 Task: Create a due date automation trigger when advanced on, on the monday of the week a card is due add fields with custom field "Resume" set to a date less than 1 working days from now at 11:00 AM.
Action: Mouse moved to (1224, 84)
Screenshot: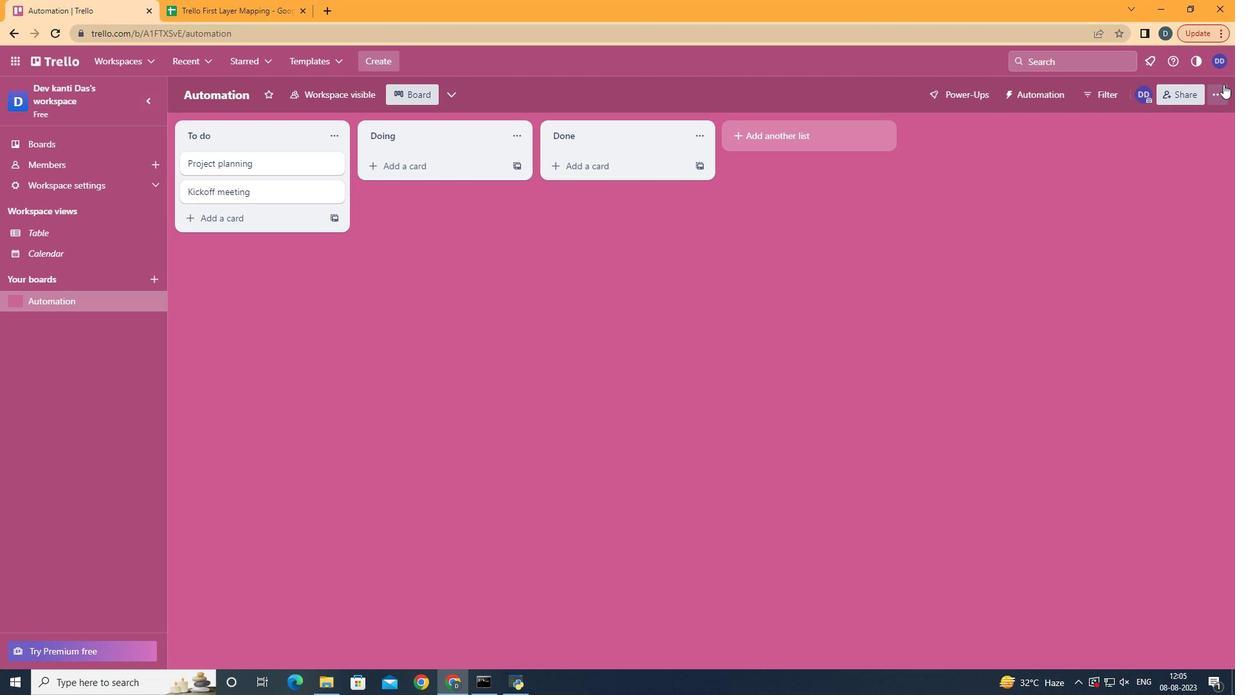 
Action: Mouse pressed left at (1224, 84)
Screenshot: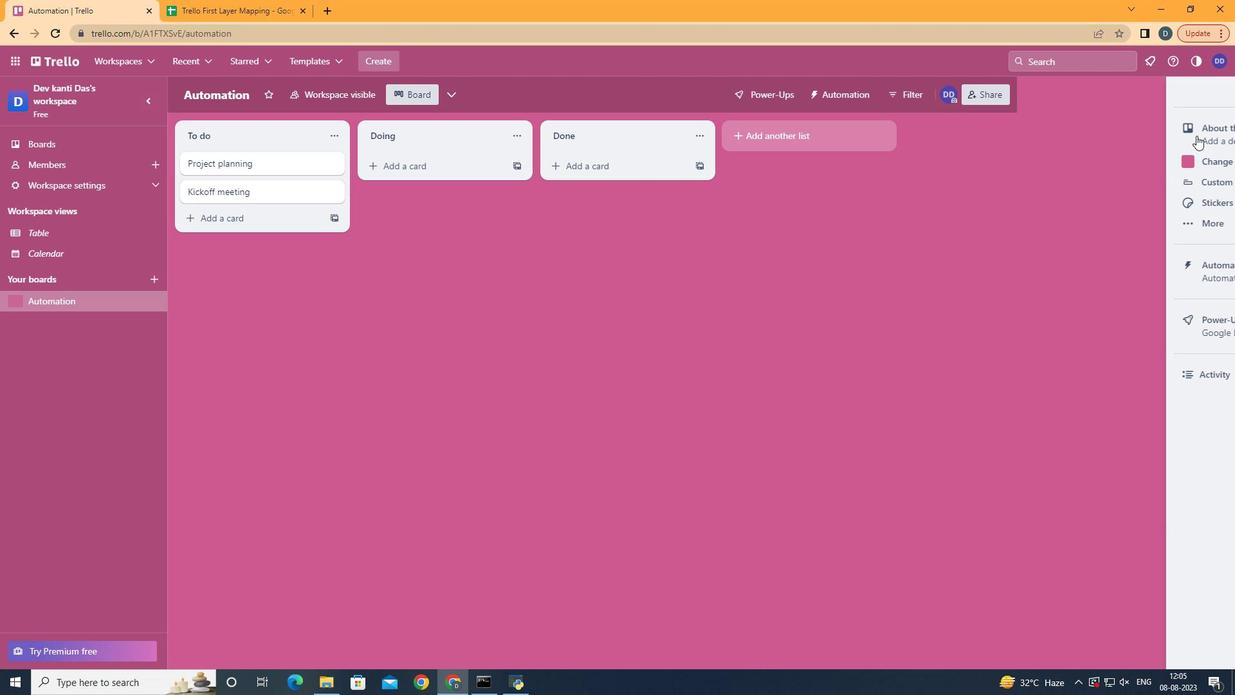
Action: Mouse moved to (1109, 270)
Screenshot: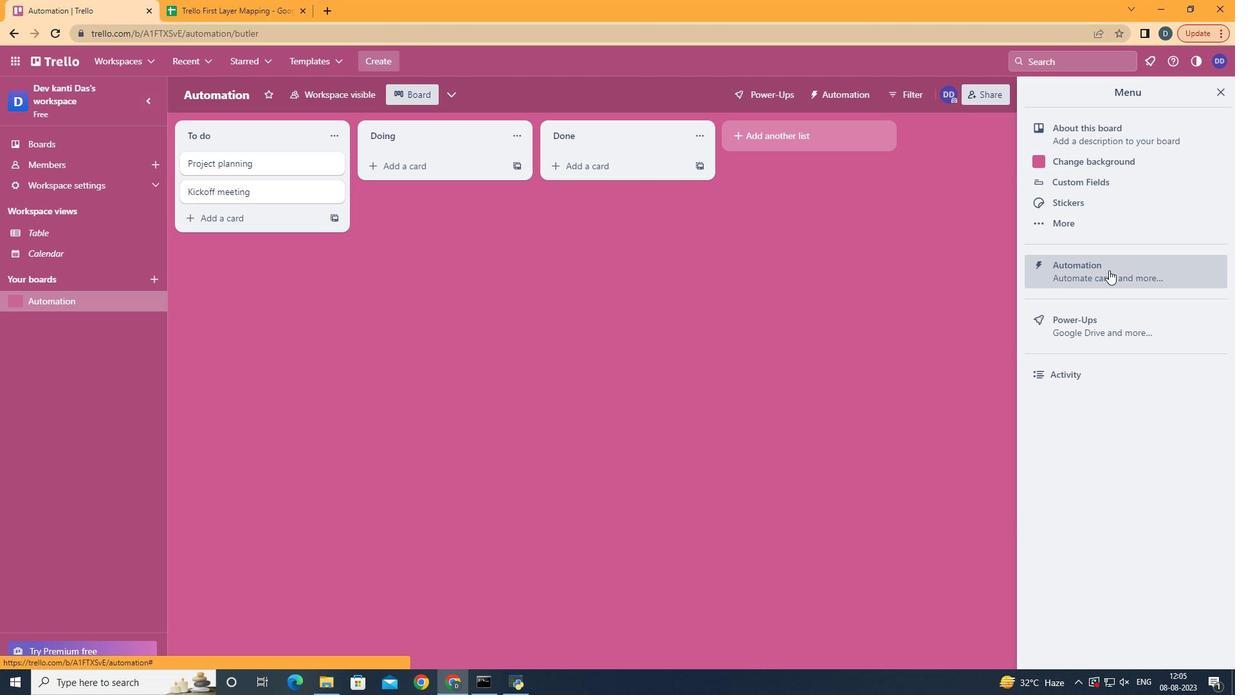 
Action: Mouse pressed left at (1109, 270)
Screenshot: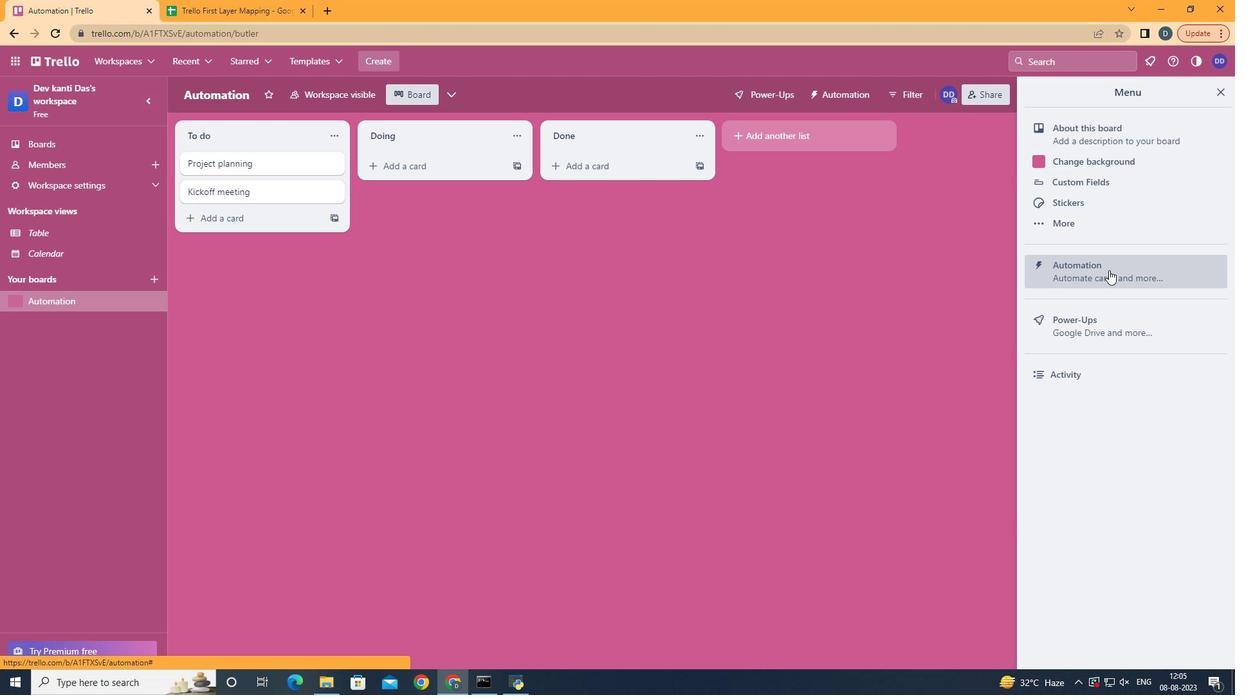 
Action: Mouse moved to (230, 254)
Screenshot: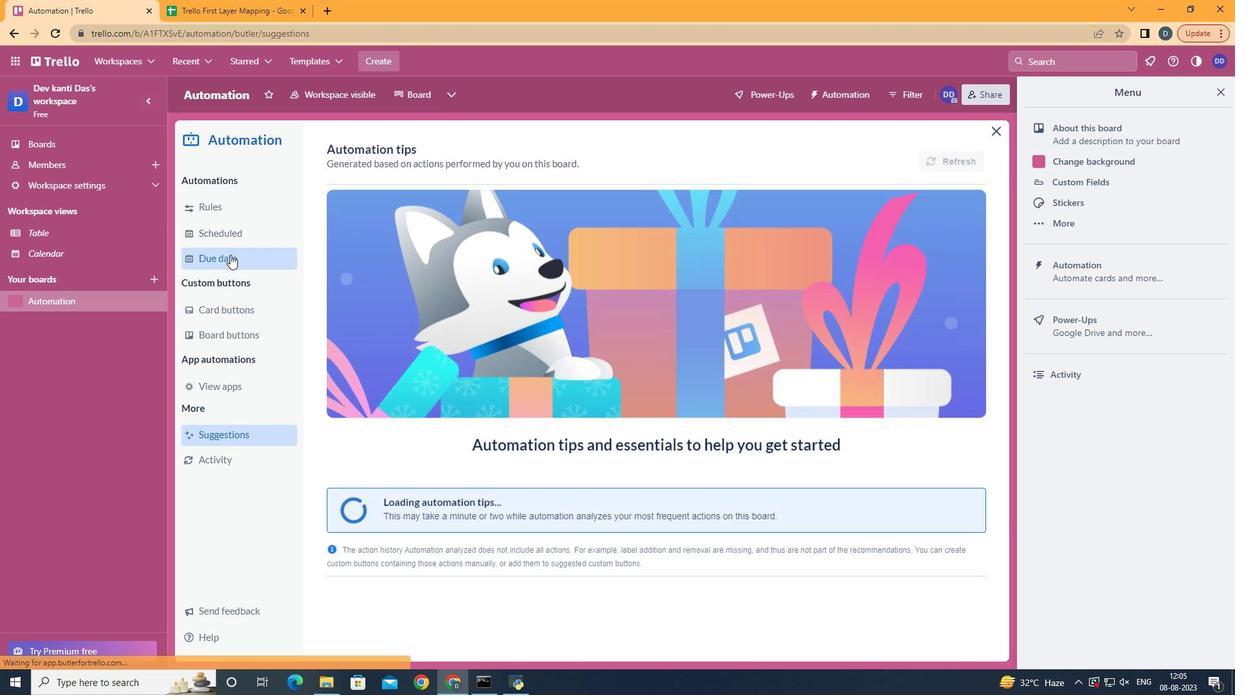 
Action: Mouse pressed left at (230, 254)
Screenshot: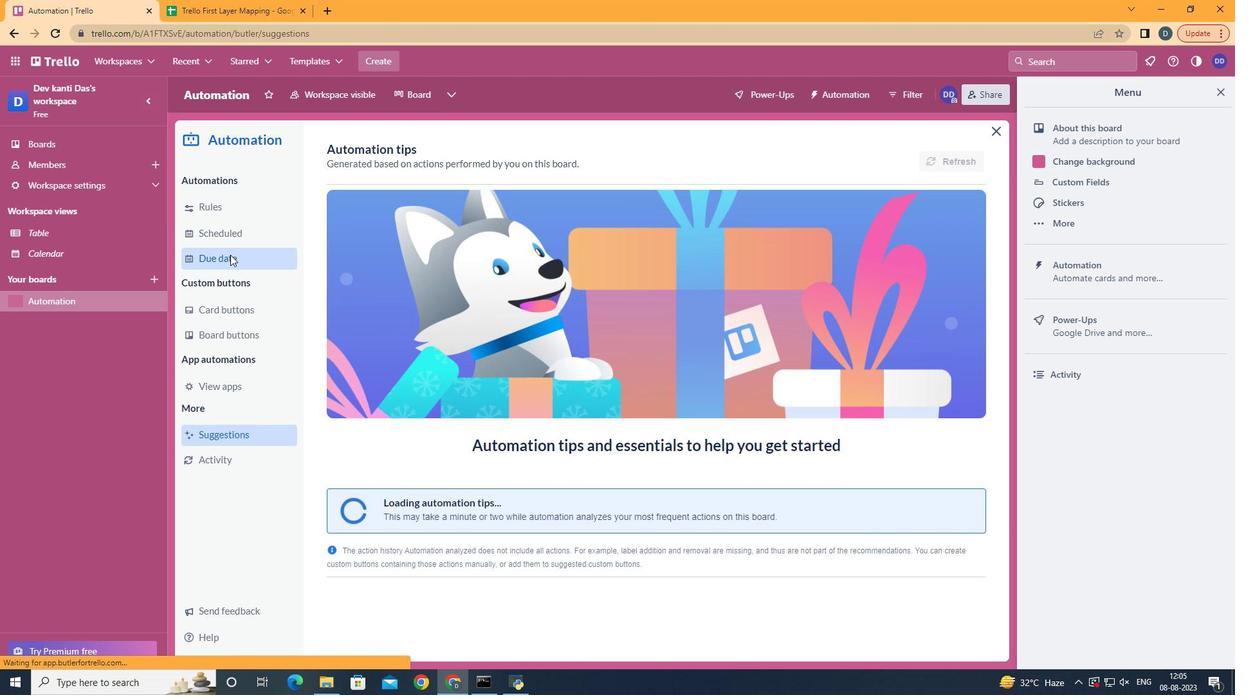 
Action: Mouse moved to (892, 155)
Screenshot: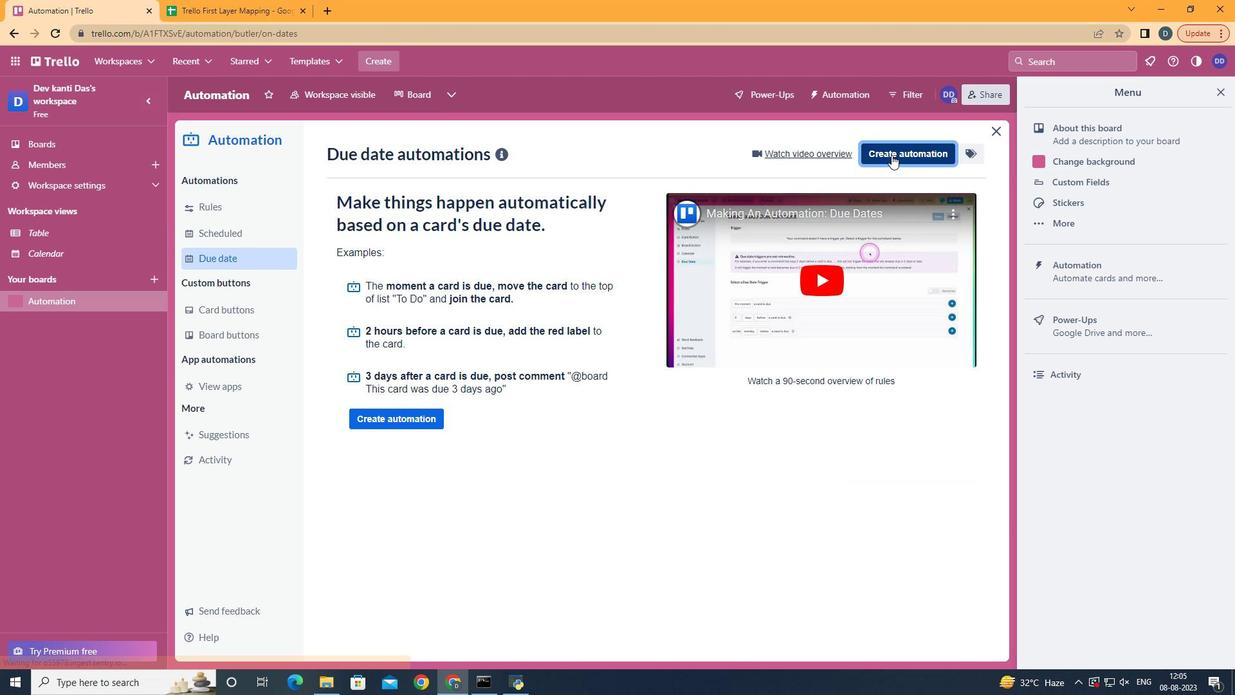 
Action: Mouse pressed left at (892, 155)
Screenshot: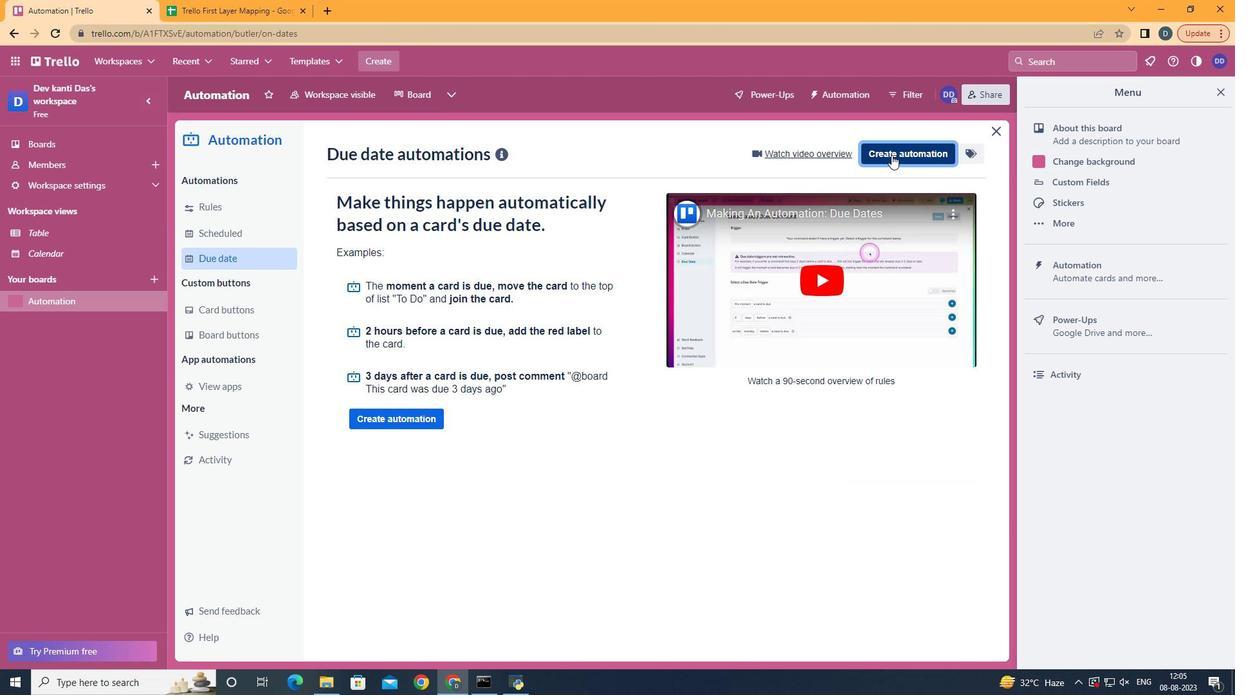 
Action: Mouse moved to (652, 270)
Screenshot: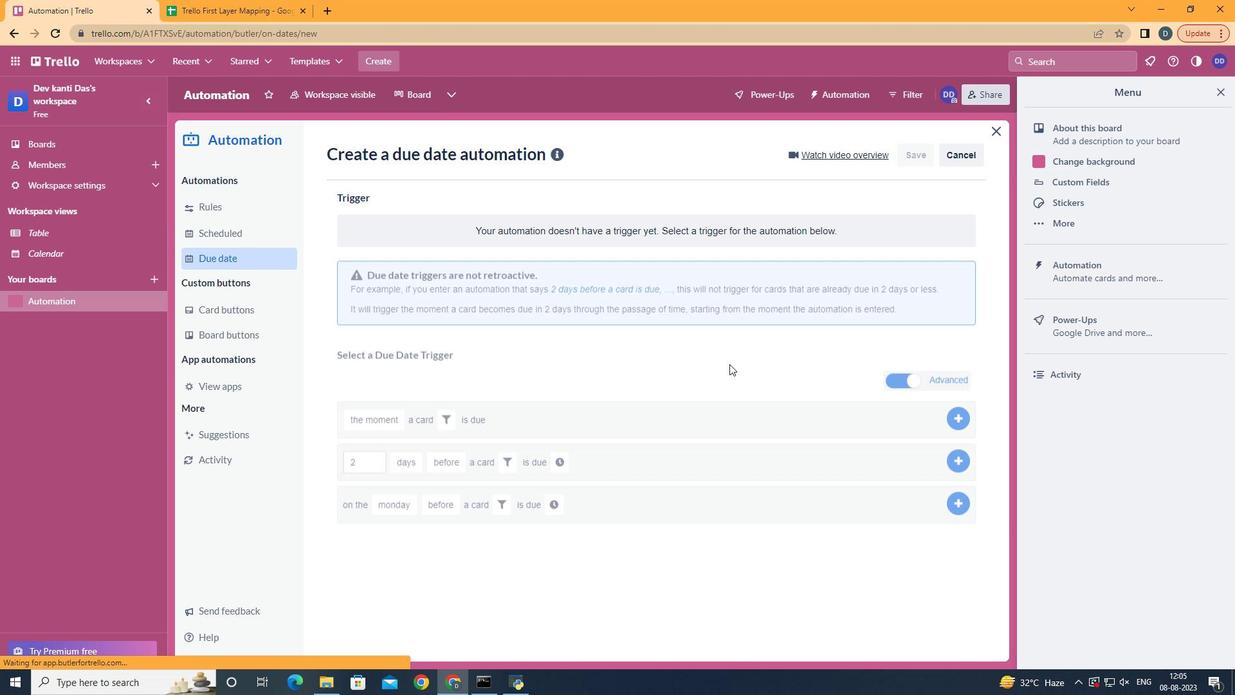 
Action: Mouse pressed left at (652, 270)
Screenshot: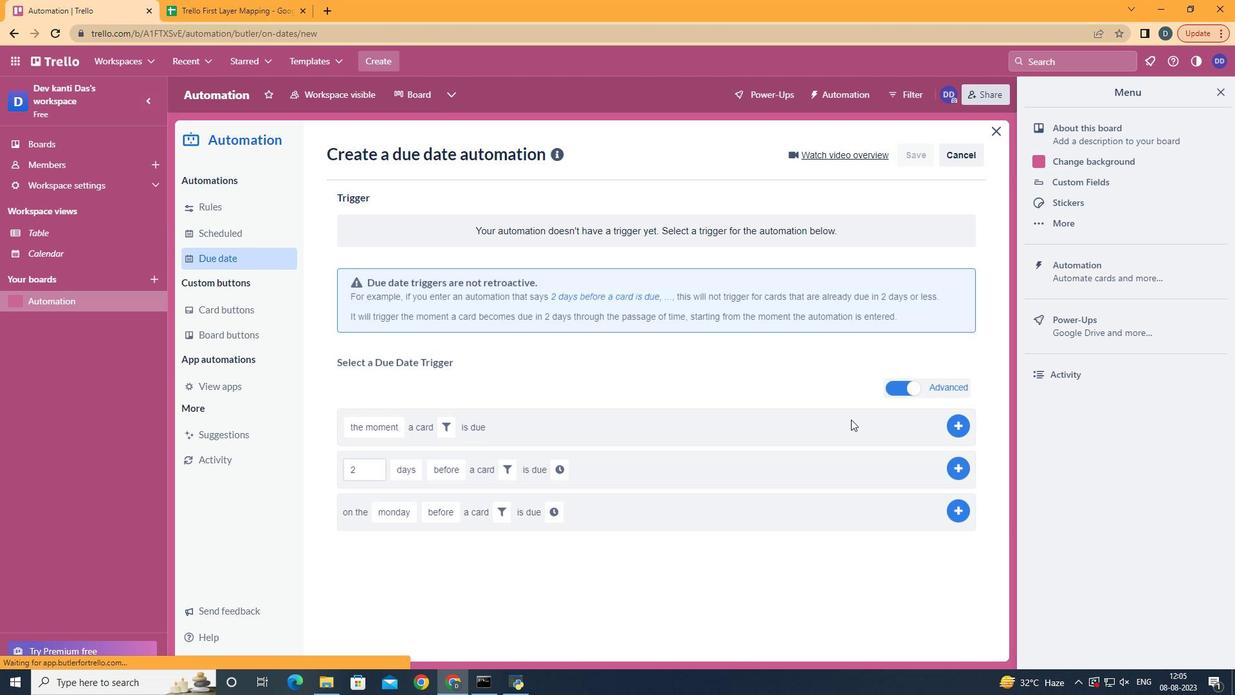 
Action: Mouse moved to (418, 334)
Screenshot: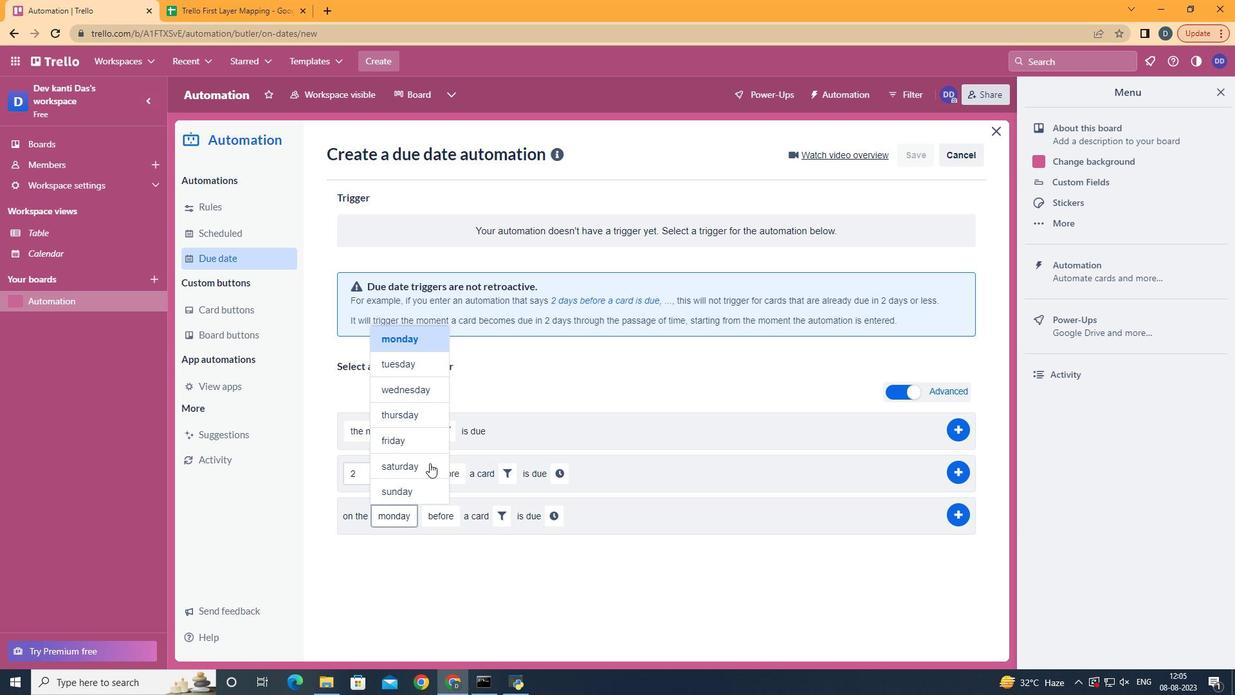 
Action: Mouse pressed left at (418, 334)
Screenshot: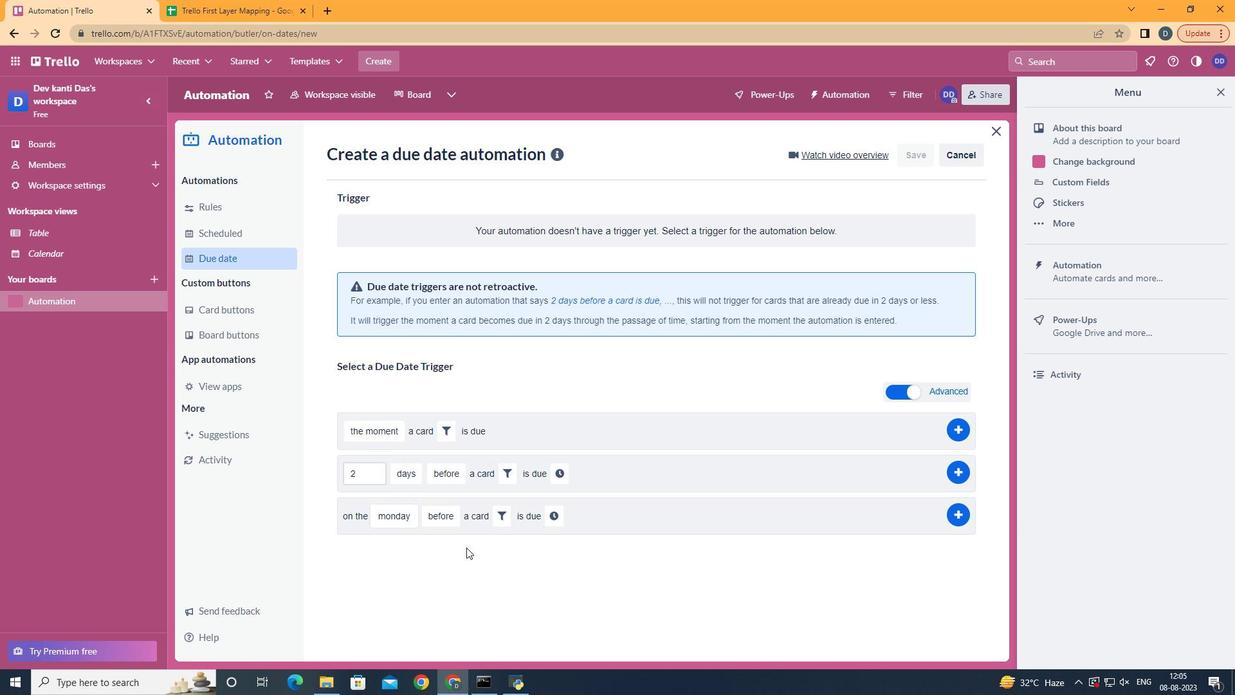 
Action: Mouse moved to (494, 546)
Screenshot: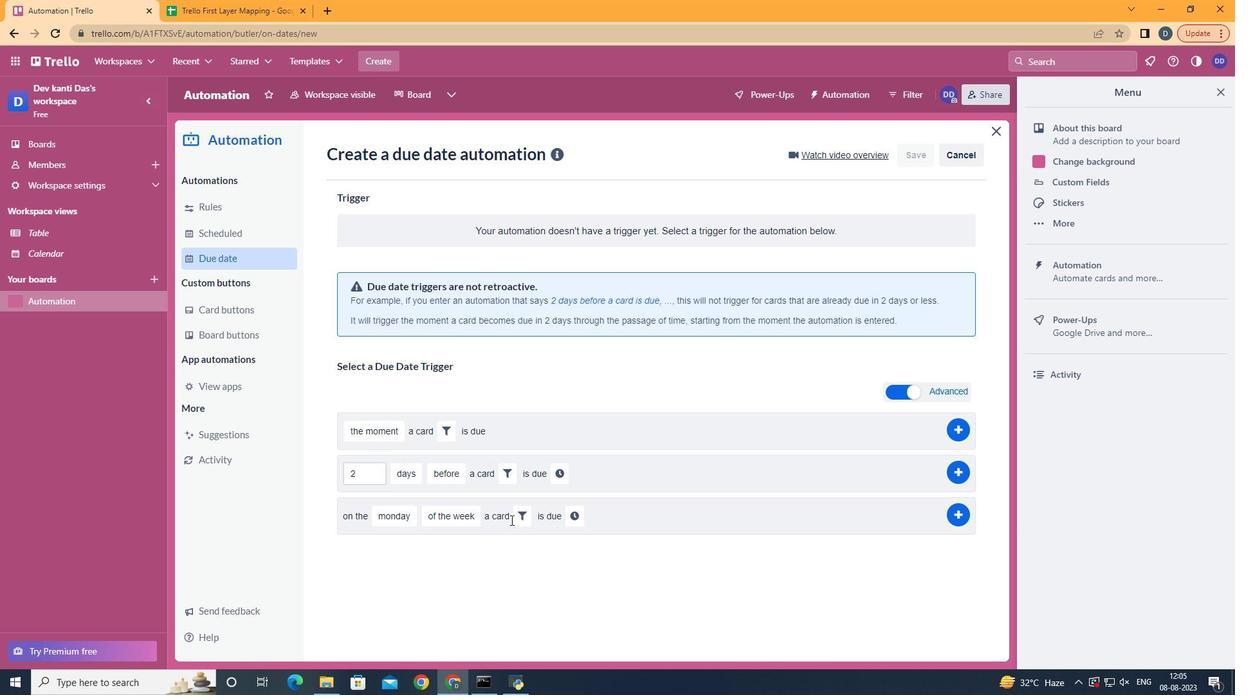 
Action: Mouse pressed left at (459, 594)
Screenshot: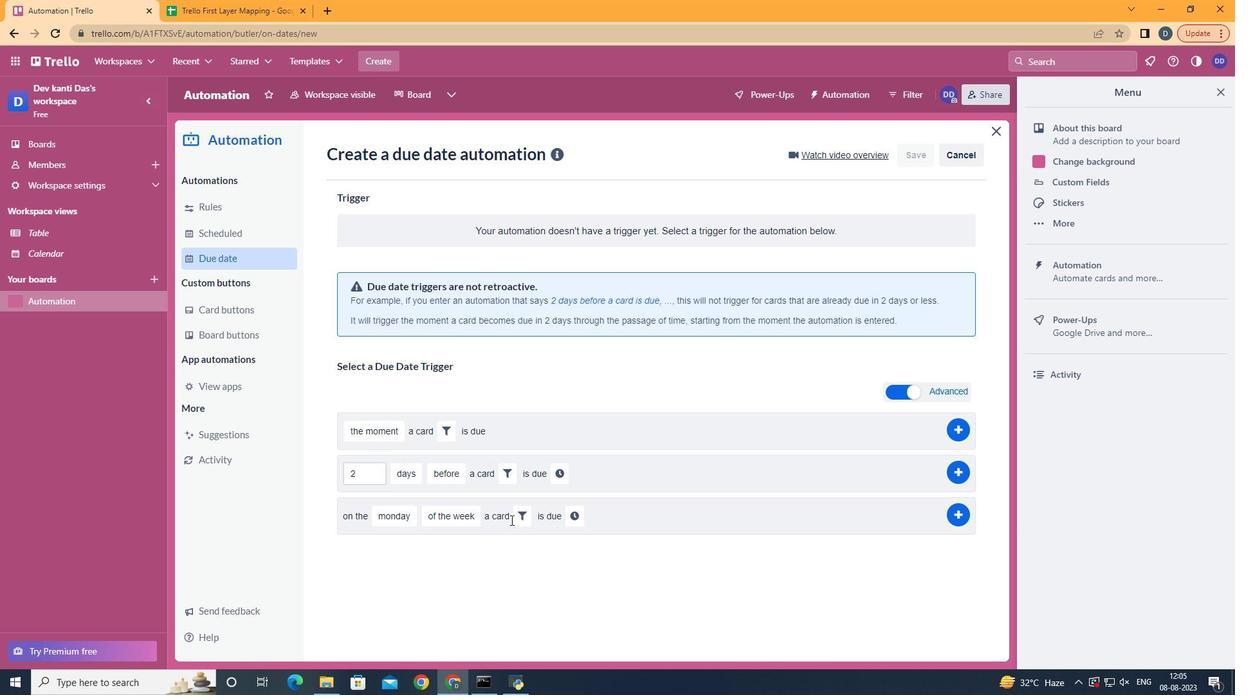 
Action: Mouse moved to (511, 520)
Screenshot: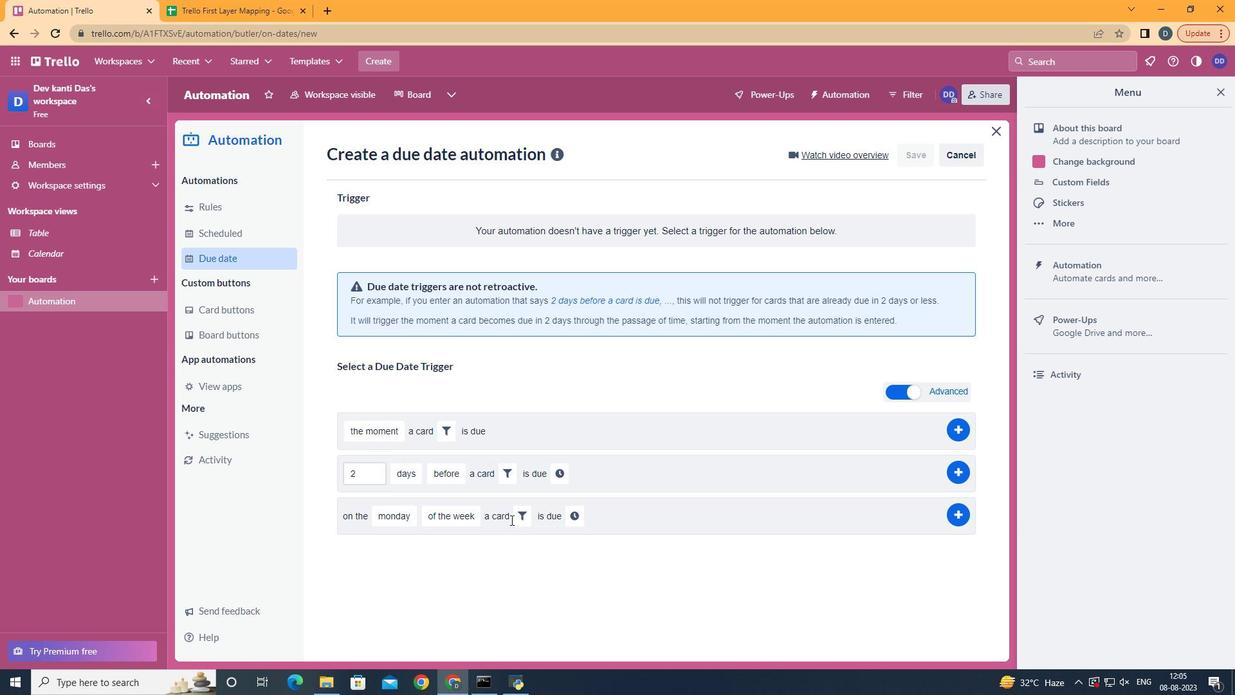 
Action: Mouse pressed left at (511, 520)
Screenshot: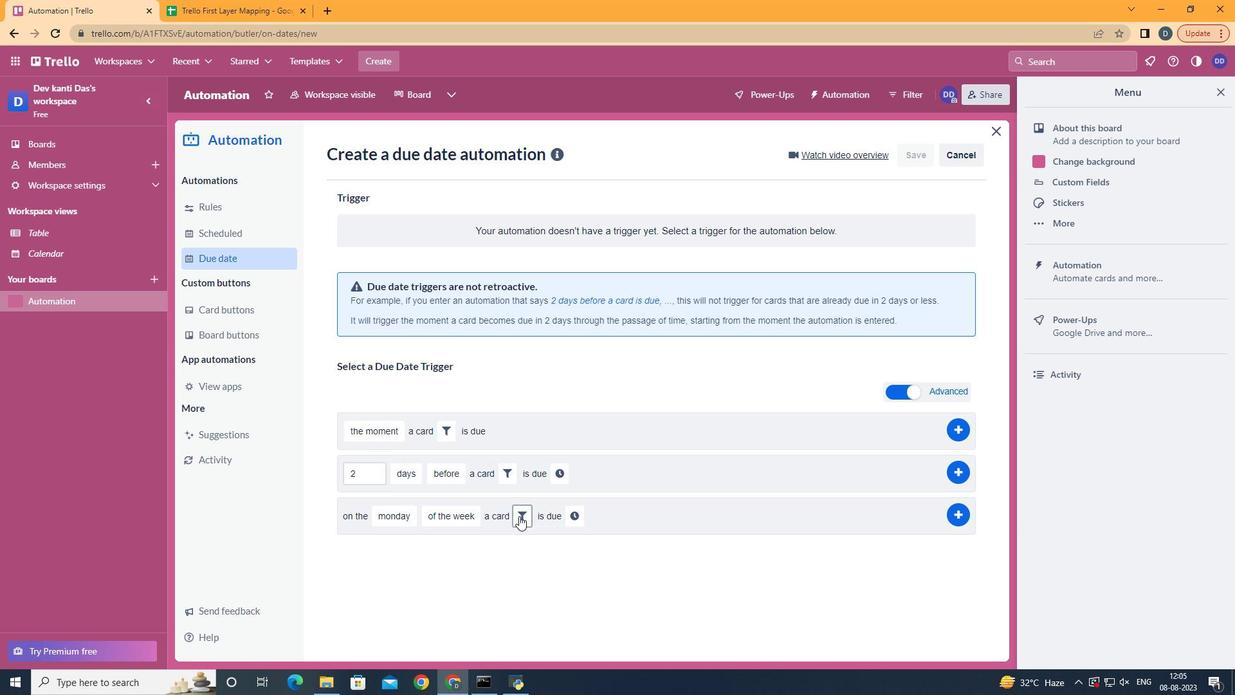 
Action: Mouse moved to (519, 516)
Screenshot: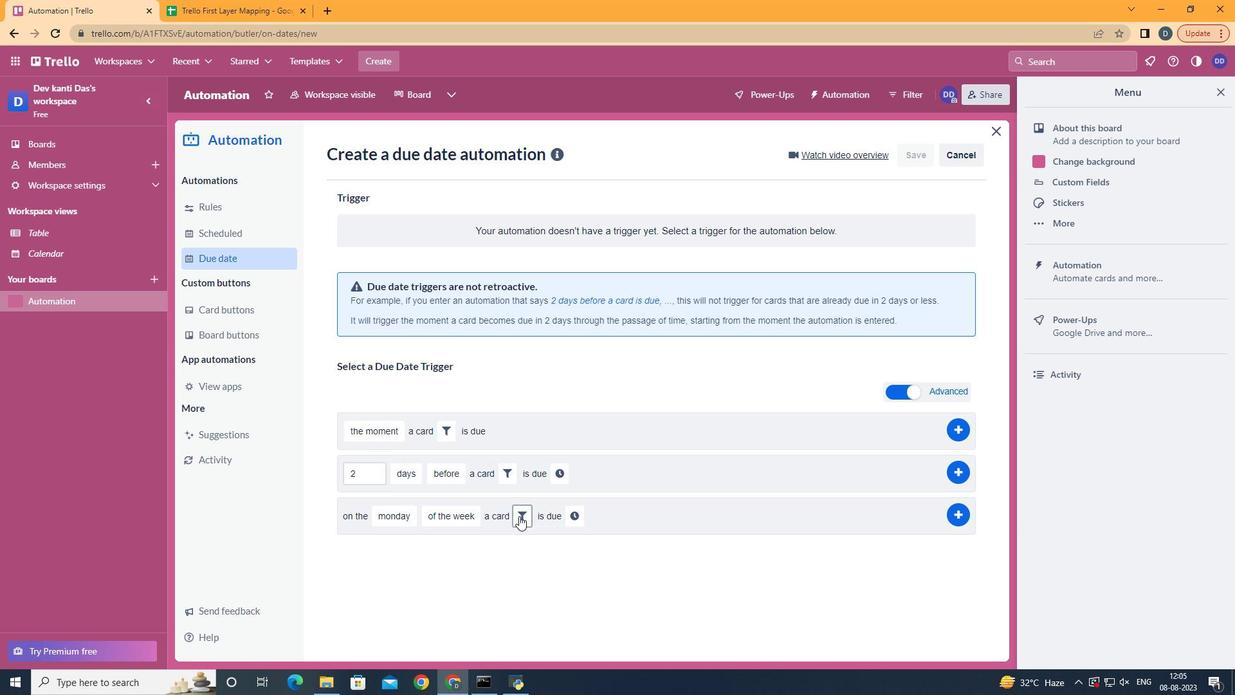 
Action: Mouse pressed left at (519, 516)
Screenshot: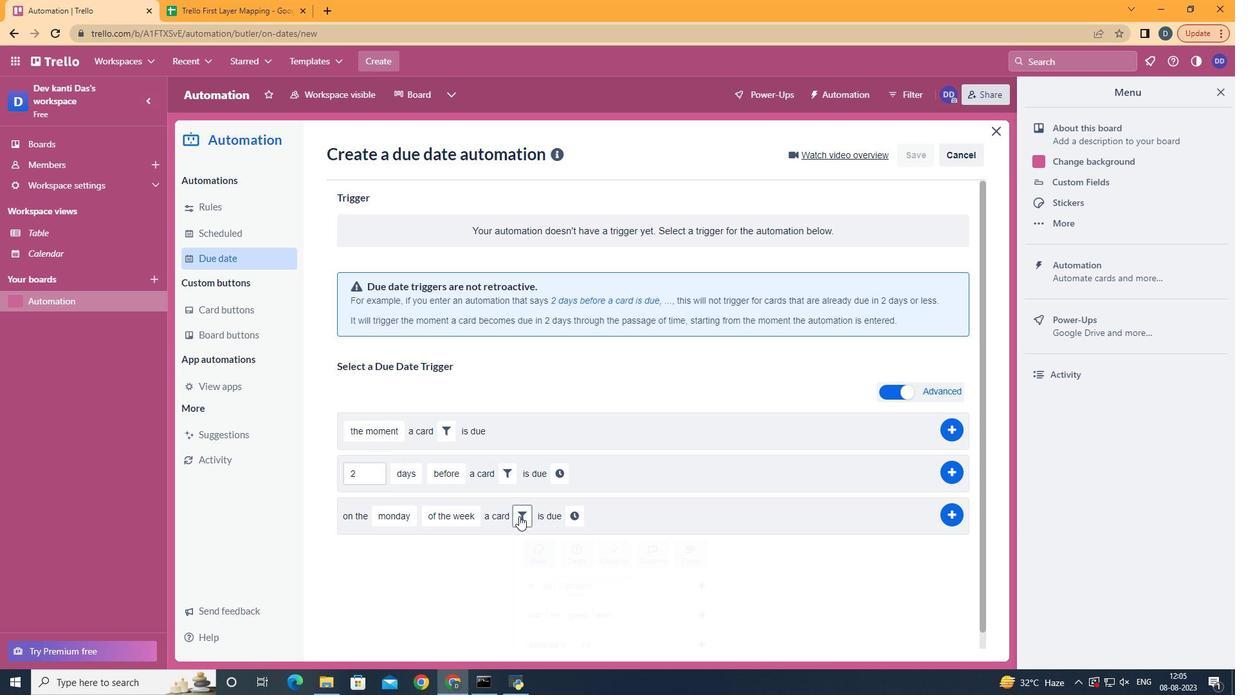 
Action: Mouse moved to (736, 547)
Screenshot: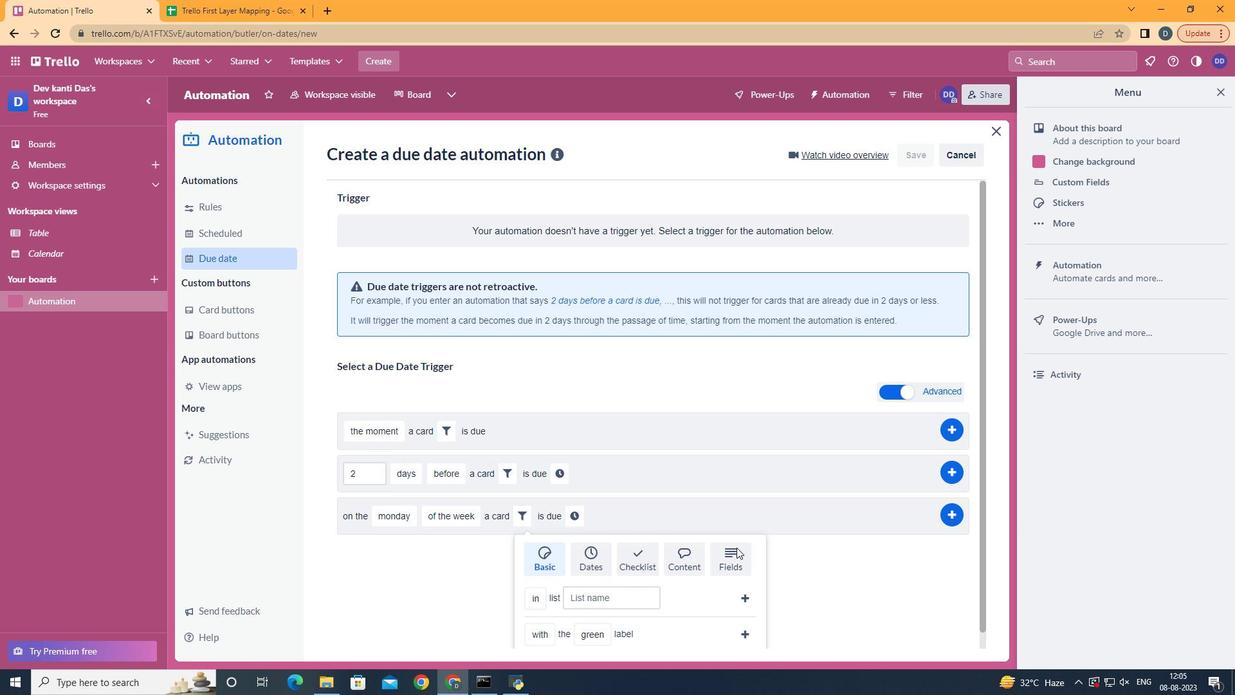 
Action: Mouse pressed left at (736, 547)
Screenshot: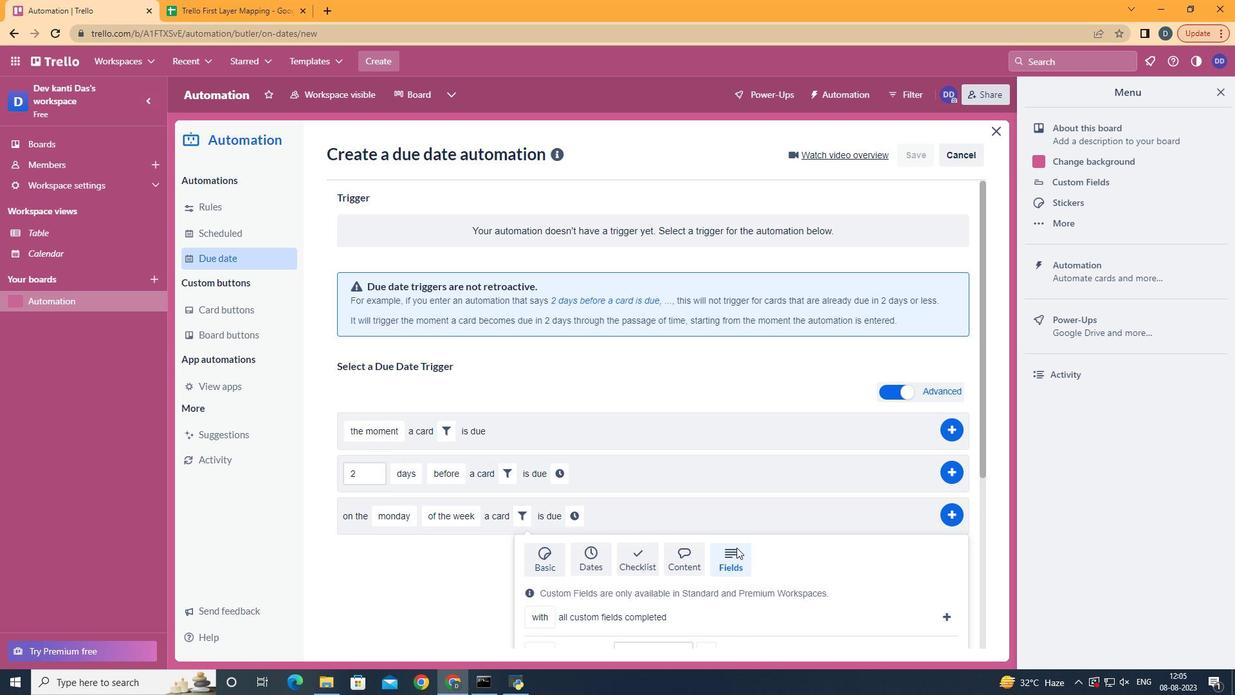 
Action: Mouse scrolled (736, 547) with delta (0, 0)
Screenshot: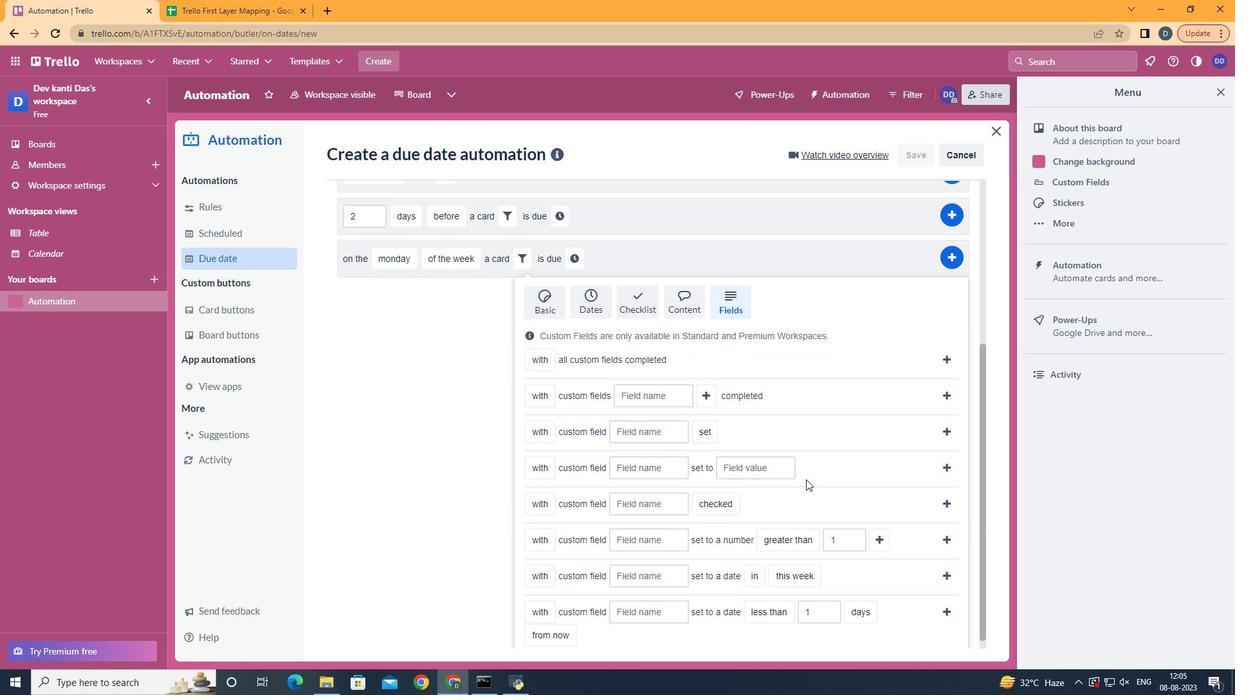 
Action: Mouse scrolled (736, 547) with delta (0, 0)
Screenshot: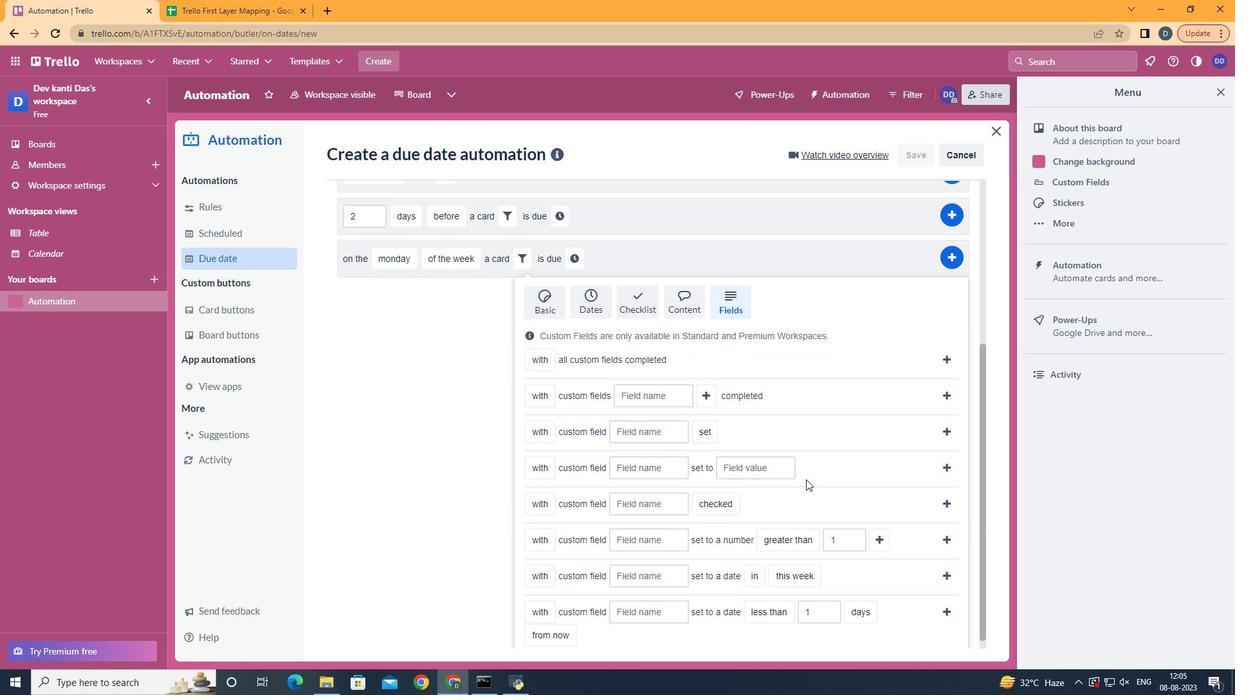 
Action: Mouse scrolled (736, 547) with delta (0, 0)
Screenshot: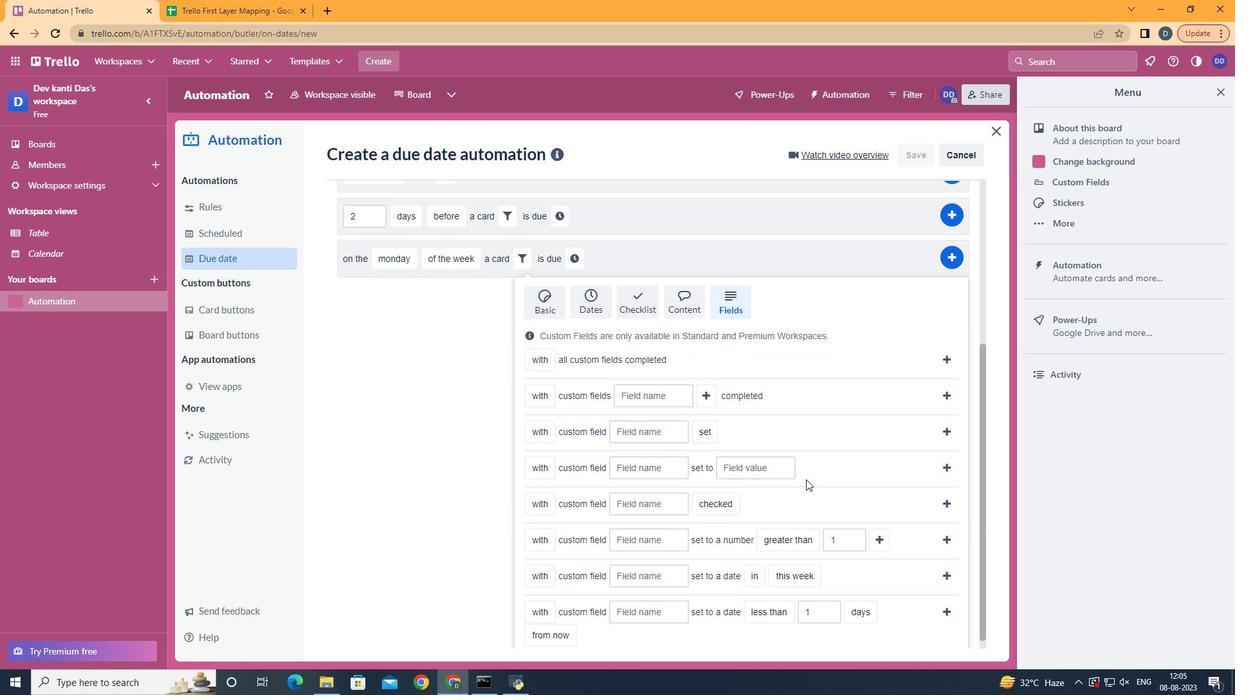 
Action: Mouse scrolled (736, 547) with delta (0, 0)
Screenshot: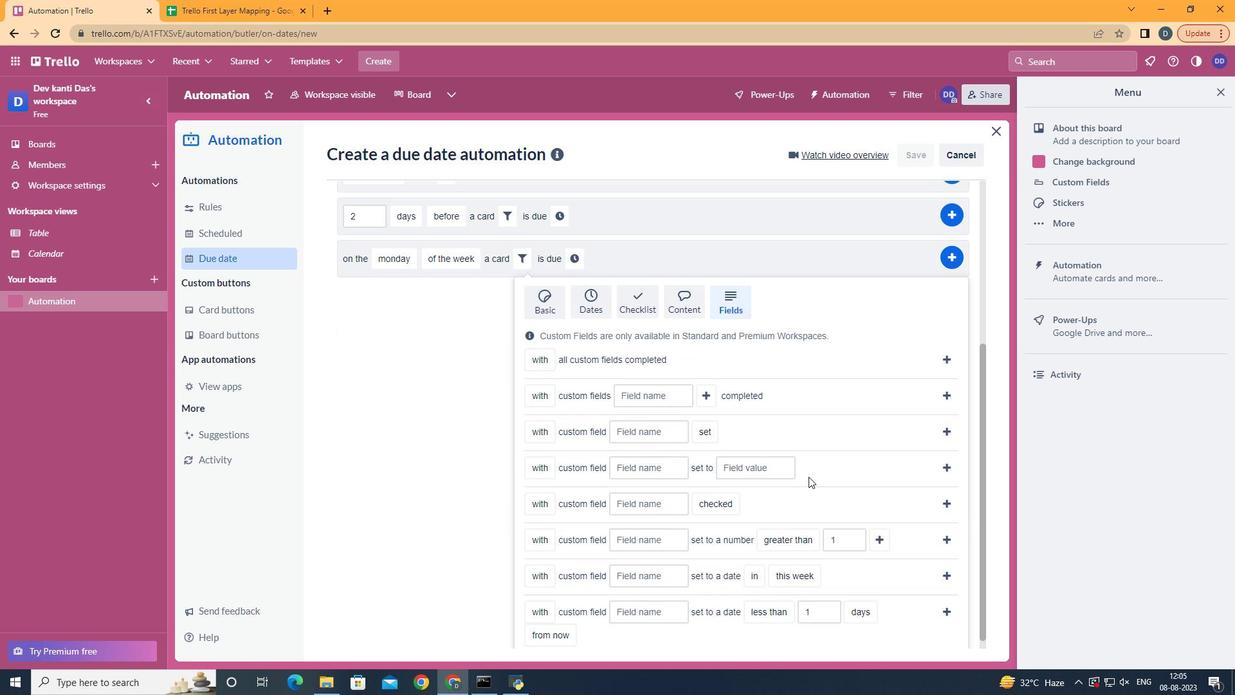 
Action: Mouse moved to (809, 476)
Screenshot: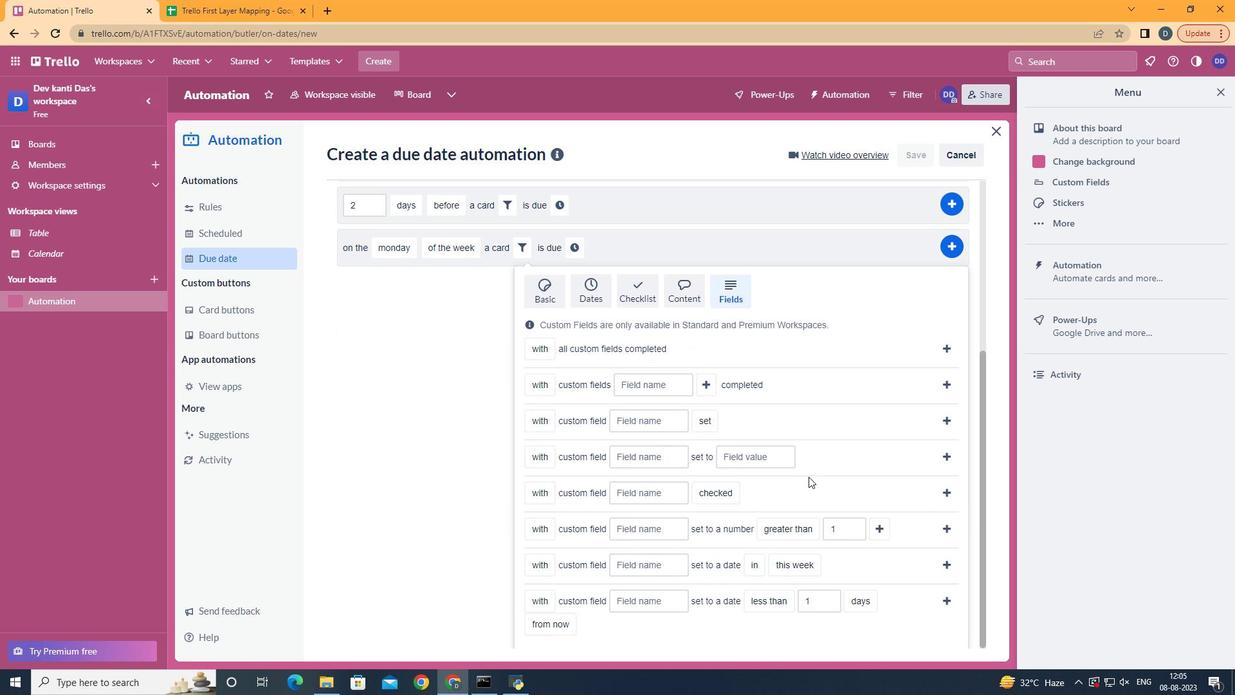 
Action: Mouse scrolled (809, 476) with delta (0, 0)
Screenshot: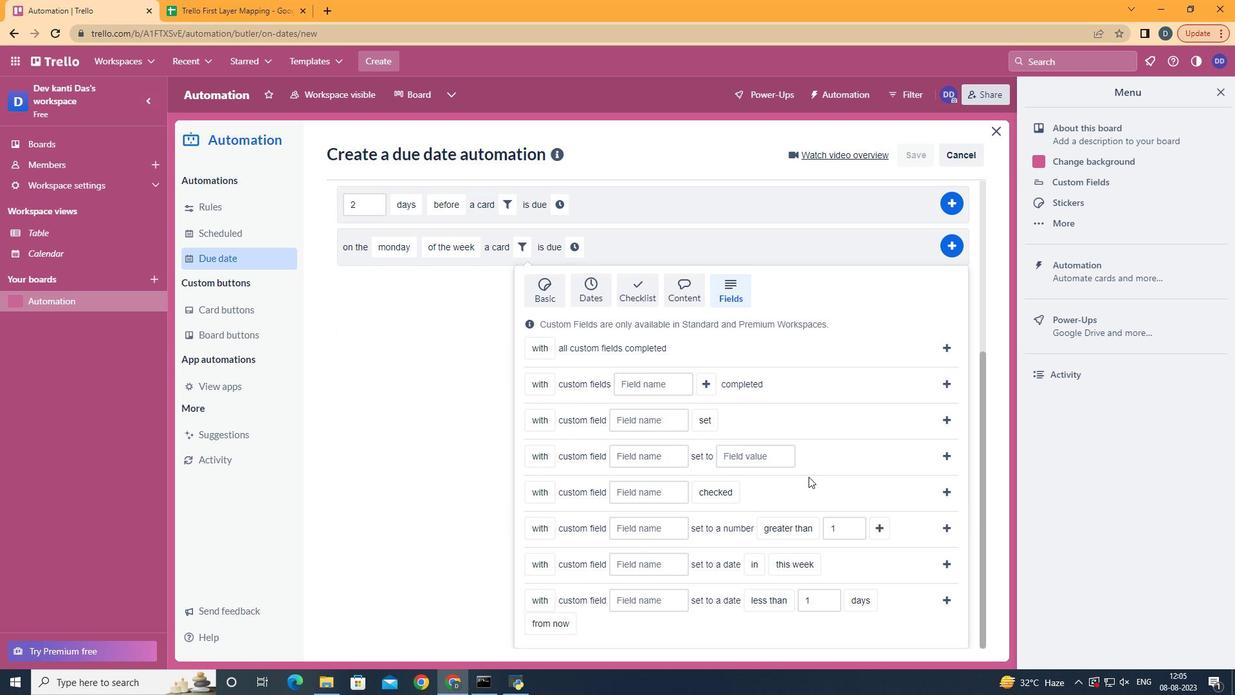 
Action: Mouse scrolled (809, 476) with delta (0, 0)
Screenshot: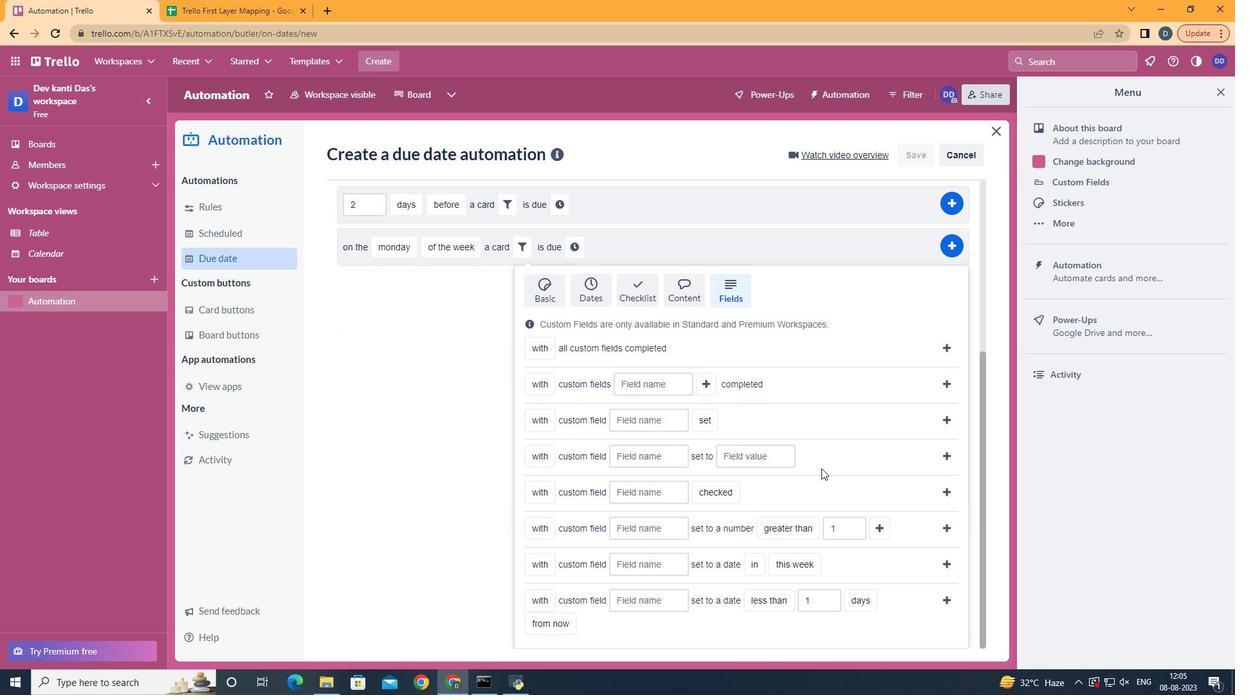 
Action: Mouse scrolled (809, 476) with delta (0, 0)
Screenshot: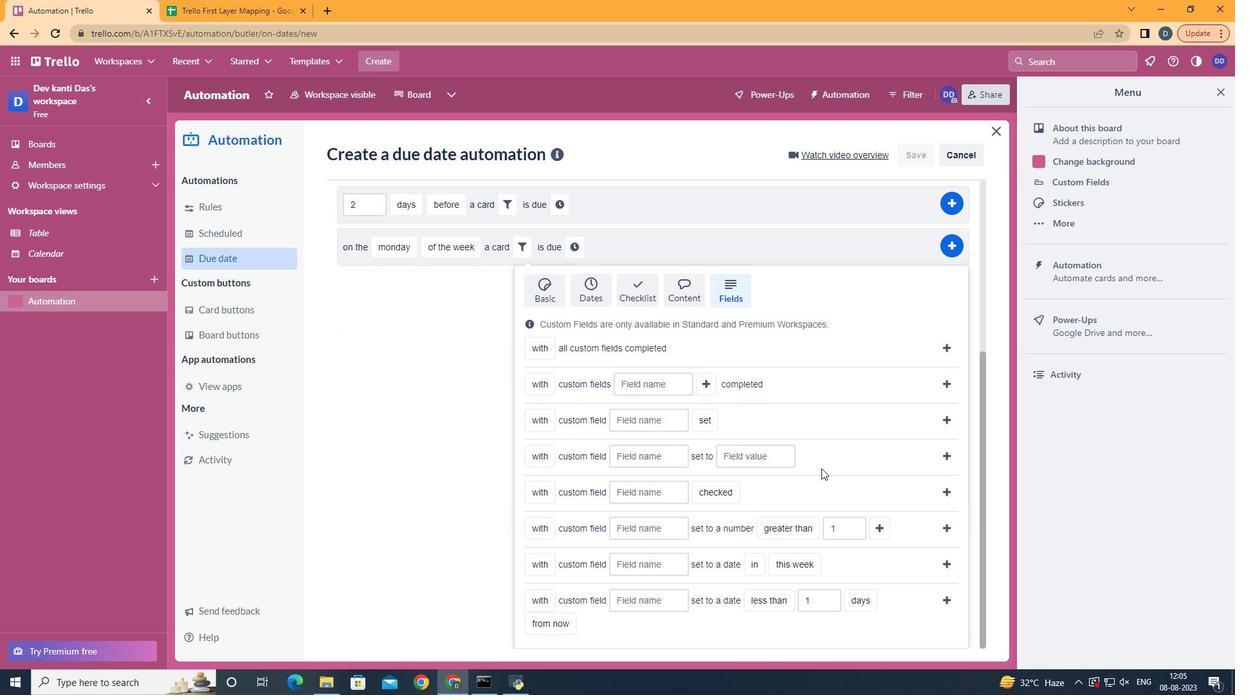 
Action: Mouse moved to (565, 546)
Screenshot: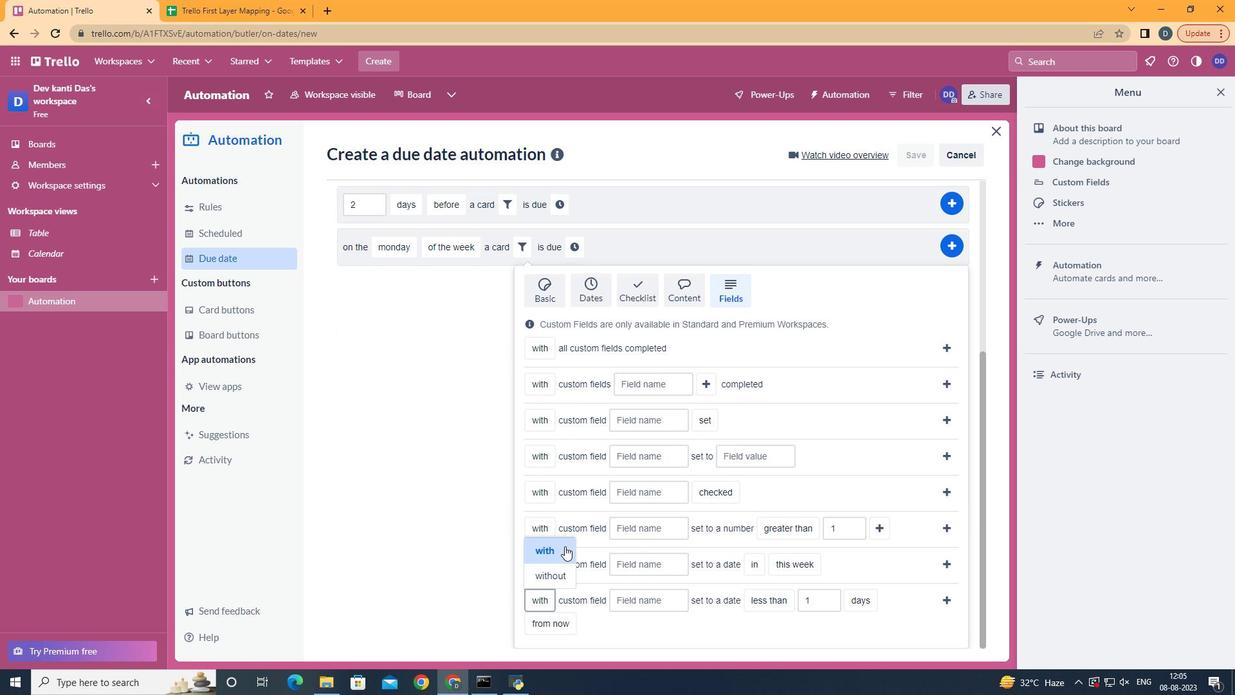
Action: Mouse pressed left at (565, 546)
Screenshot: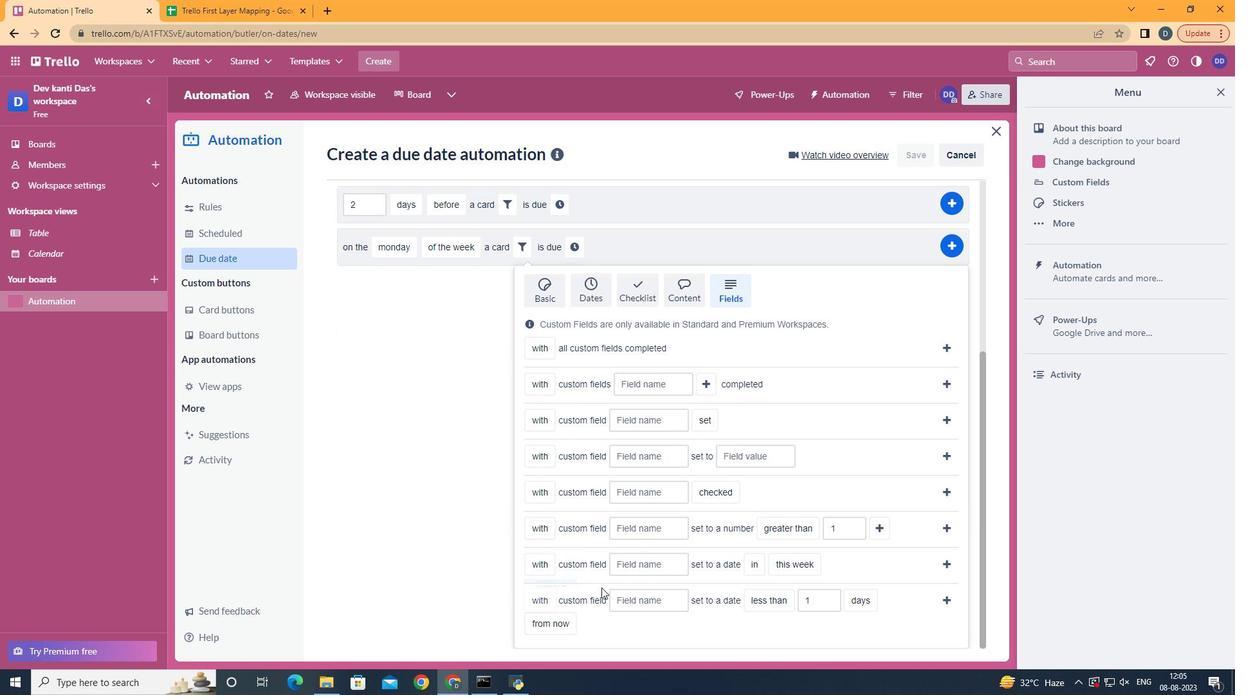 
Action: Mouse moved to (641, 600)
Screenshot: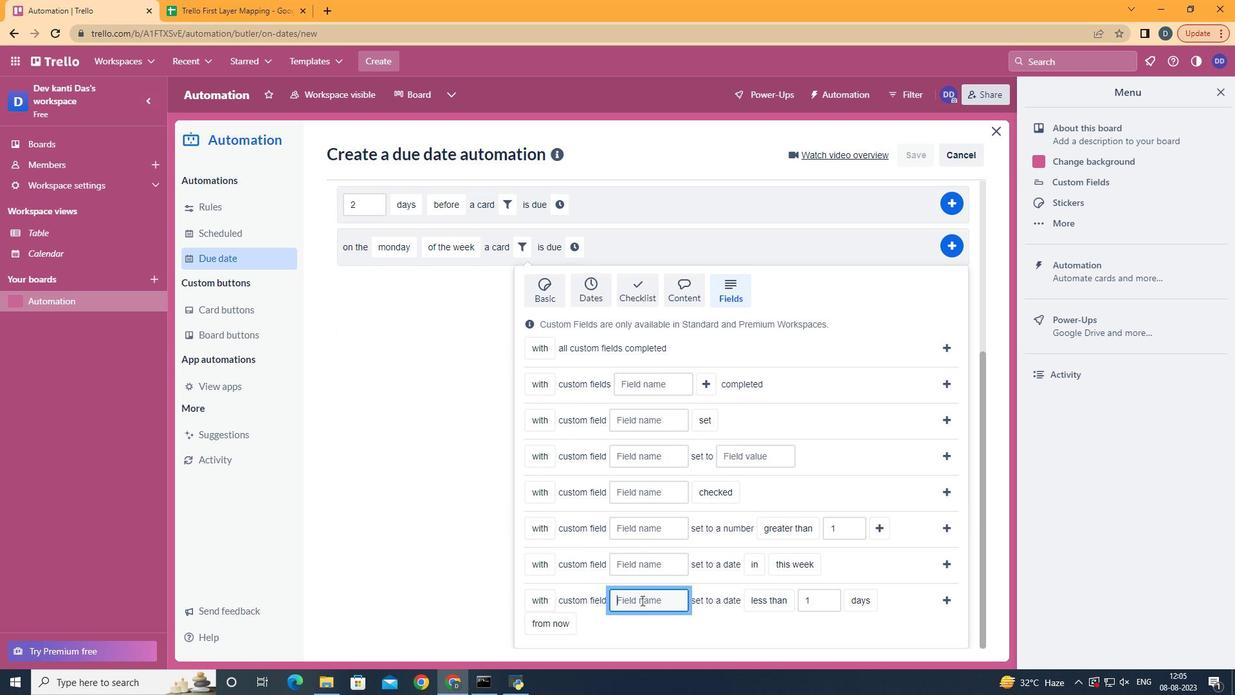 
Action: Mouse pressed left at (641, 600)
Screenshot: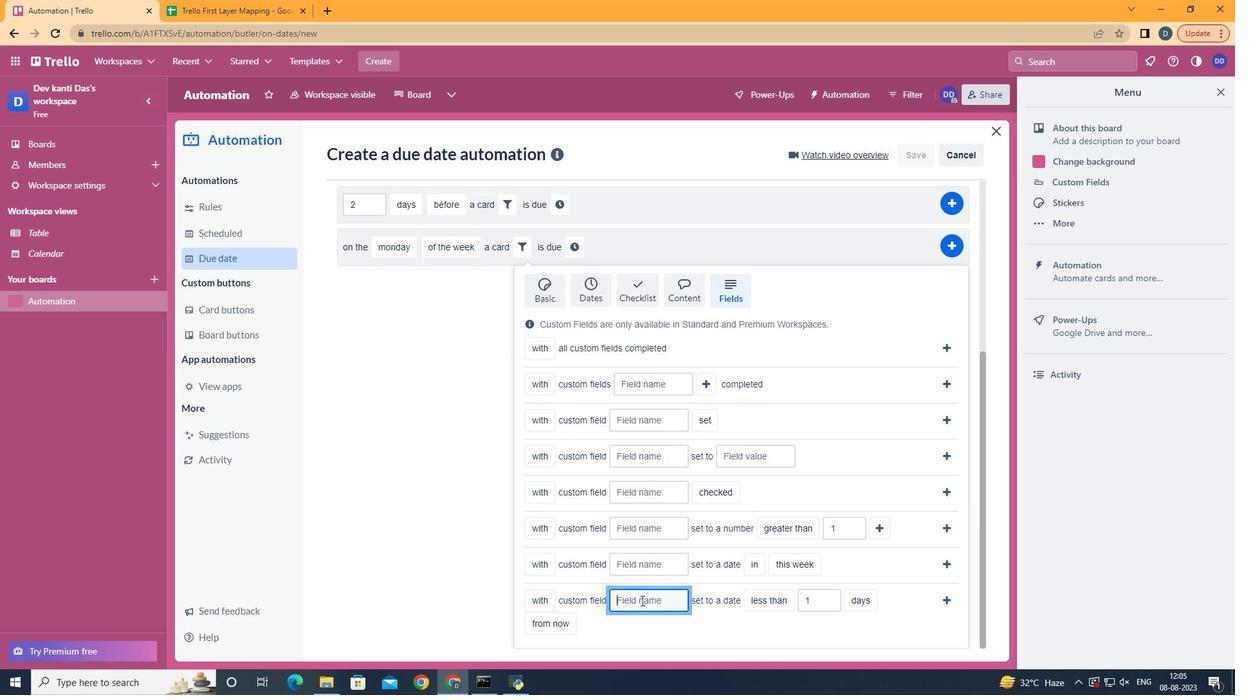 
Action: Key pressed <Key.shift>Resume
Screenshot: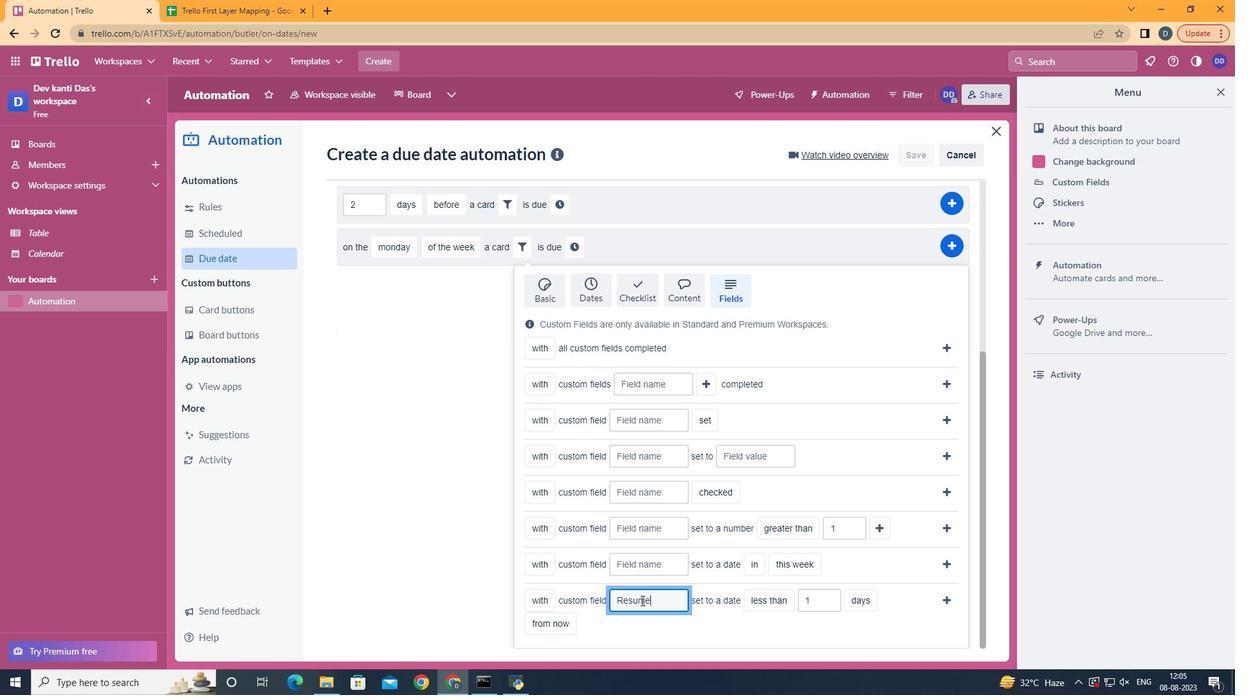 
Action: Mouse moved to (781, 506)
Screenshot: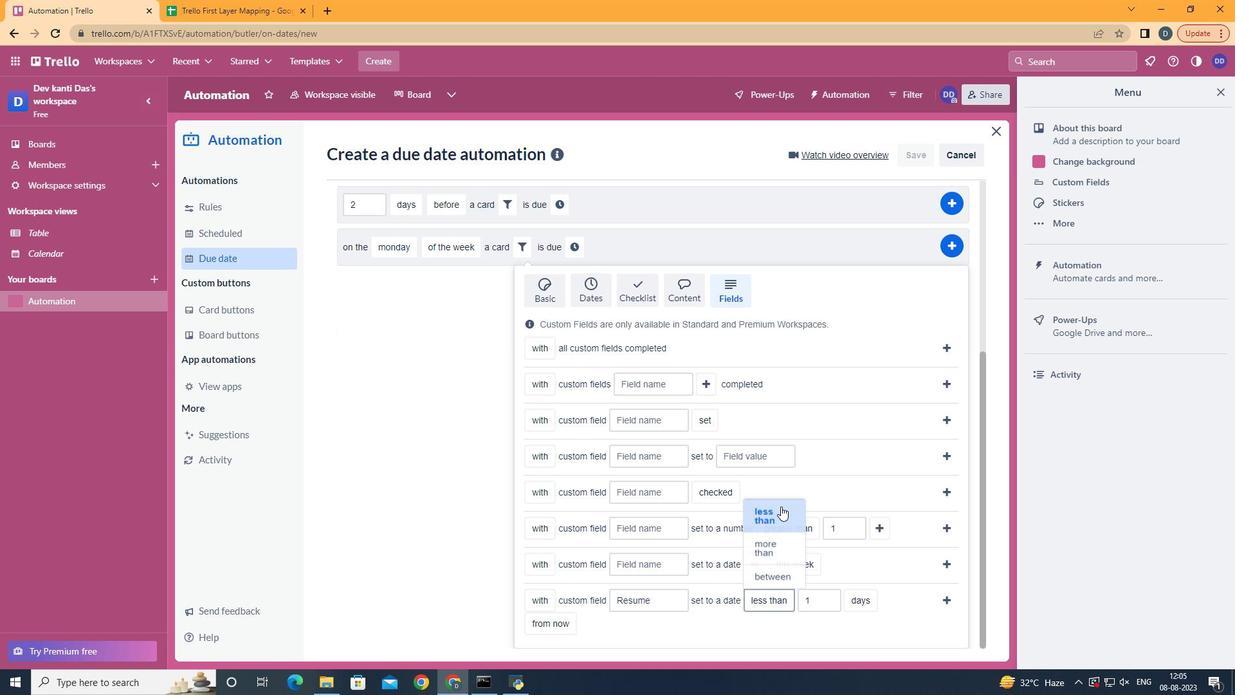 
Action: Mouse pressed left at (781, 506)
Screenshot: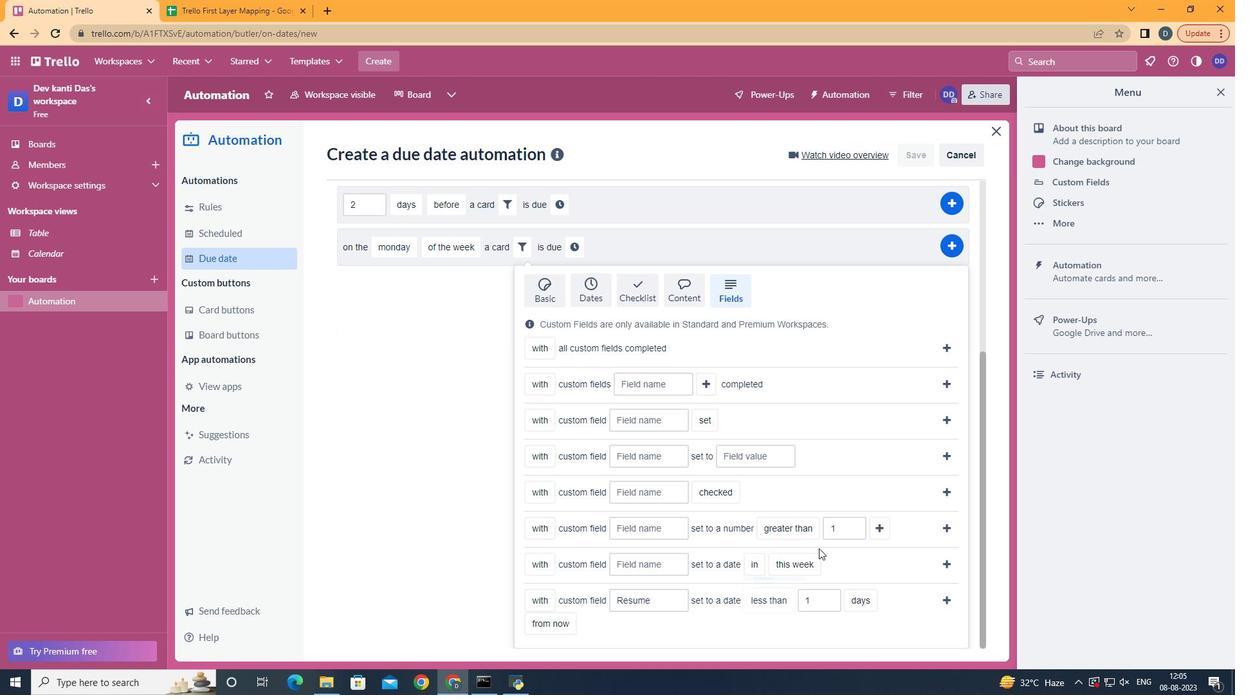 
Action: Mouse moved to (875, 575)
Screenshot: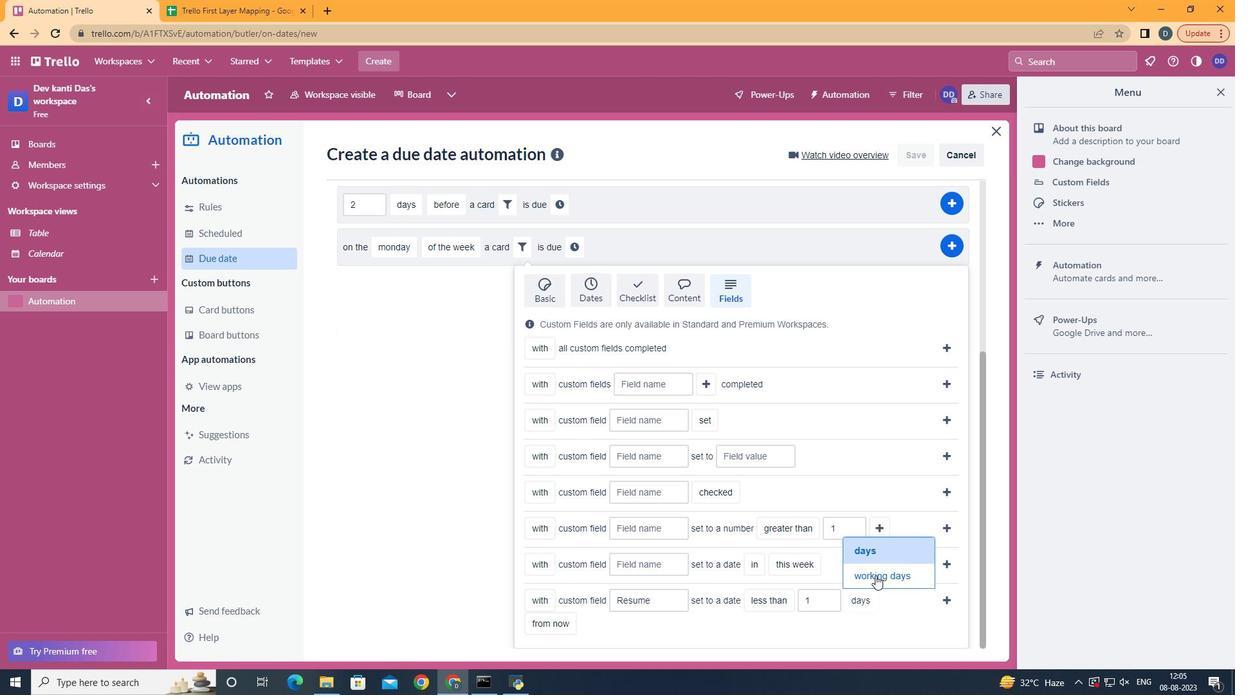 
Action: Mouse pressed left at (875, 575)
Screenshot: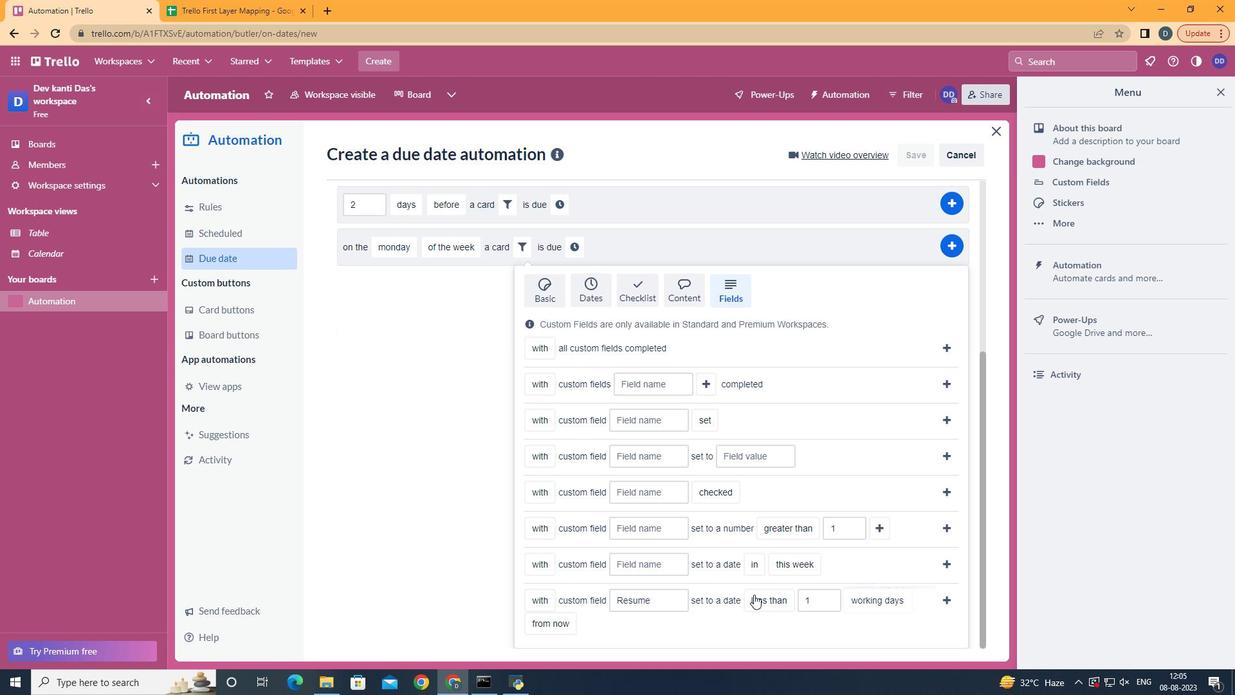 
Action: Mouse moved to (567, 560)
Screenshot: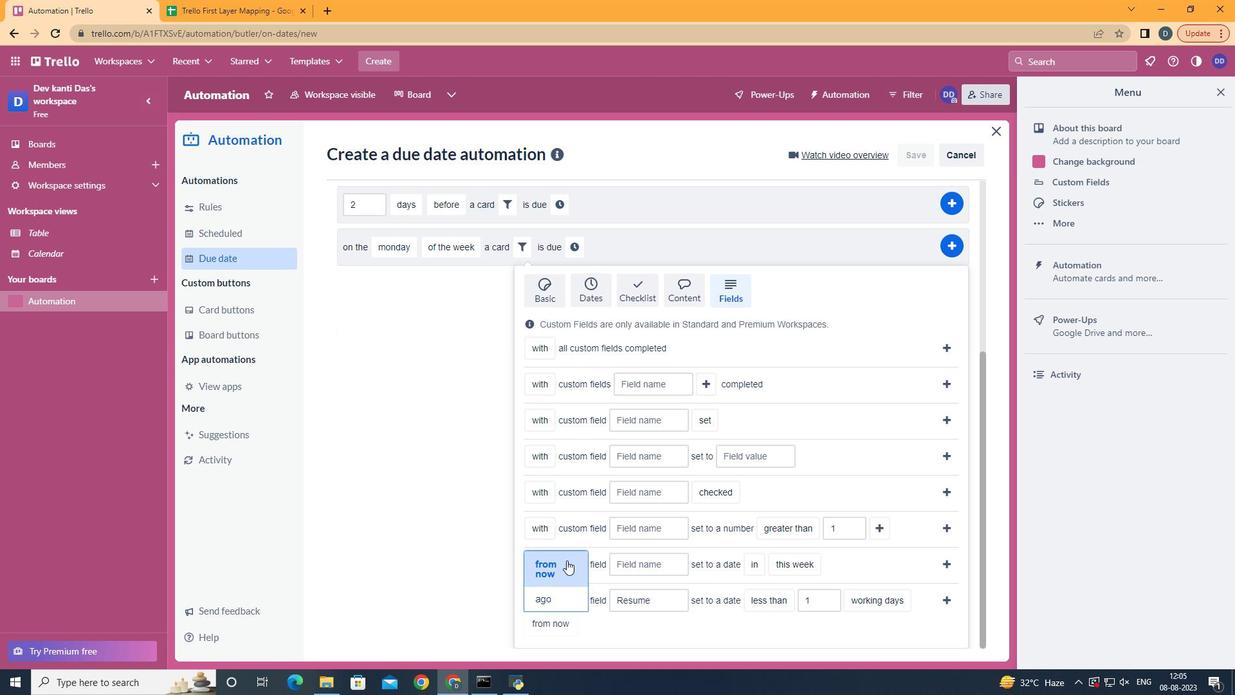 
Action: Mouse pressed left at (567, 560)
Screenshot: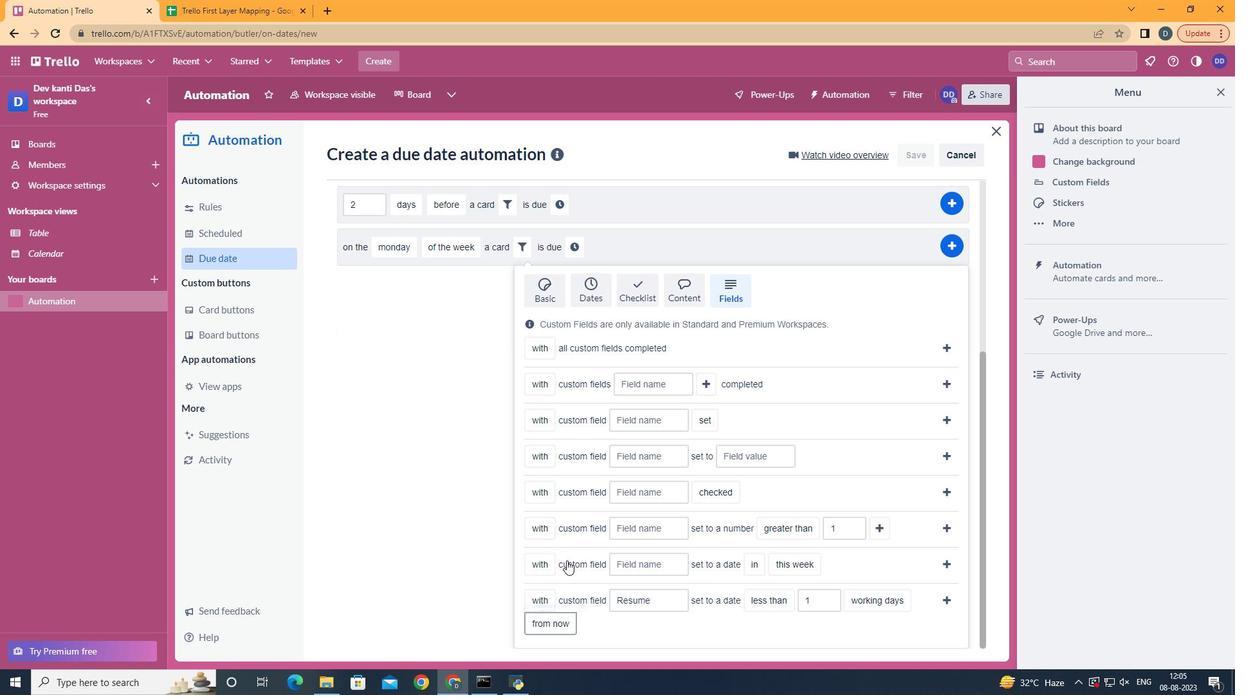 
Action: Mouse moved to (936, 605)
Screenshot: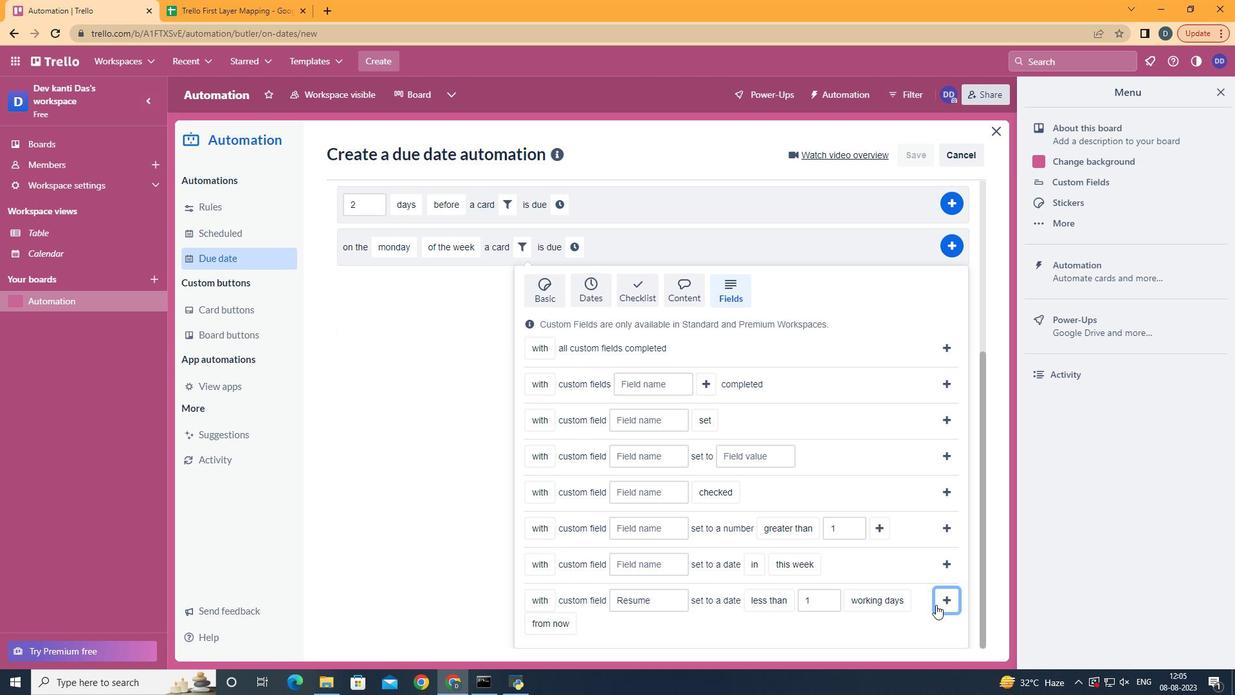 
Action: Mouse pressed left at (936, 605)
Screenshot: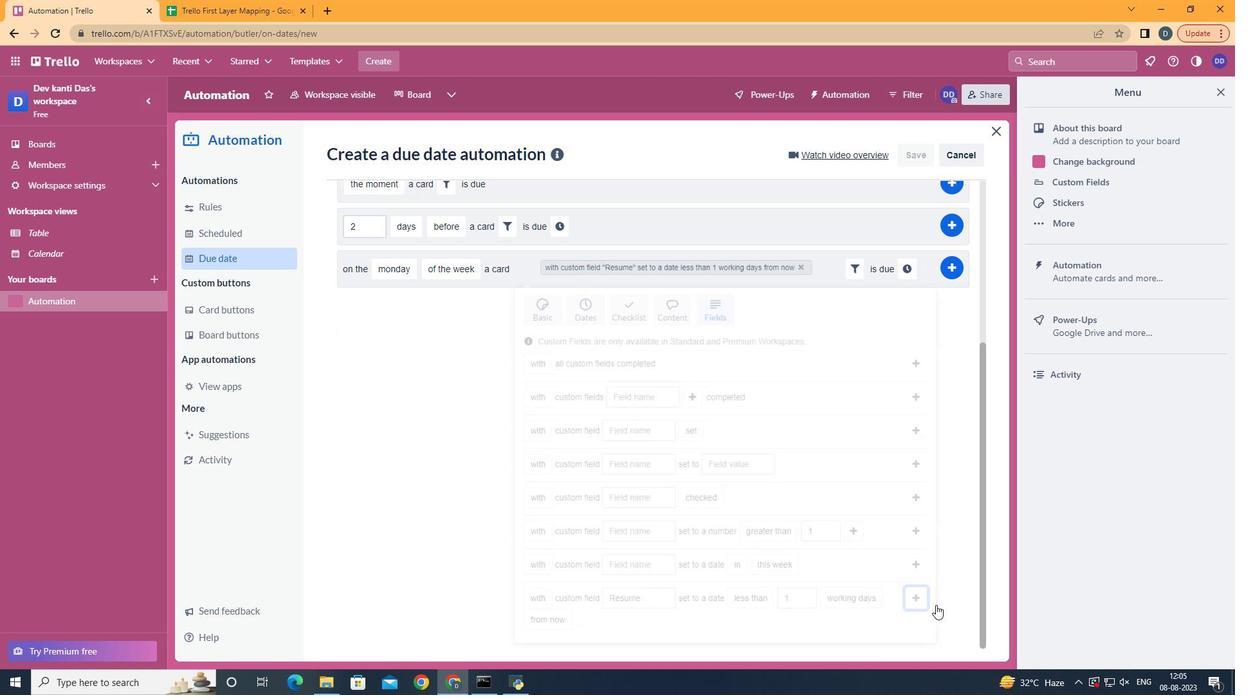 
Action: Mouse moved to (910, 522)
Screenshot: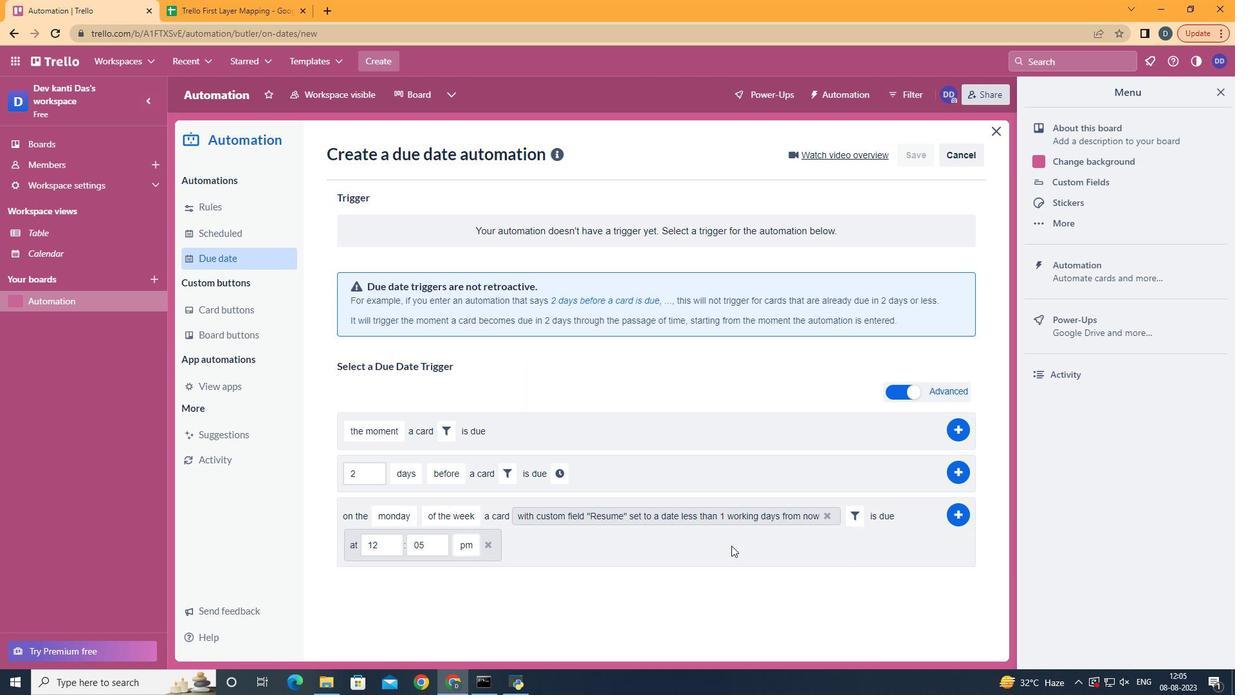 
Action: Mouse pressed left at (910, 522)
Screenshot: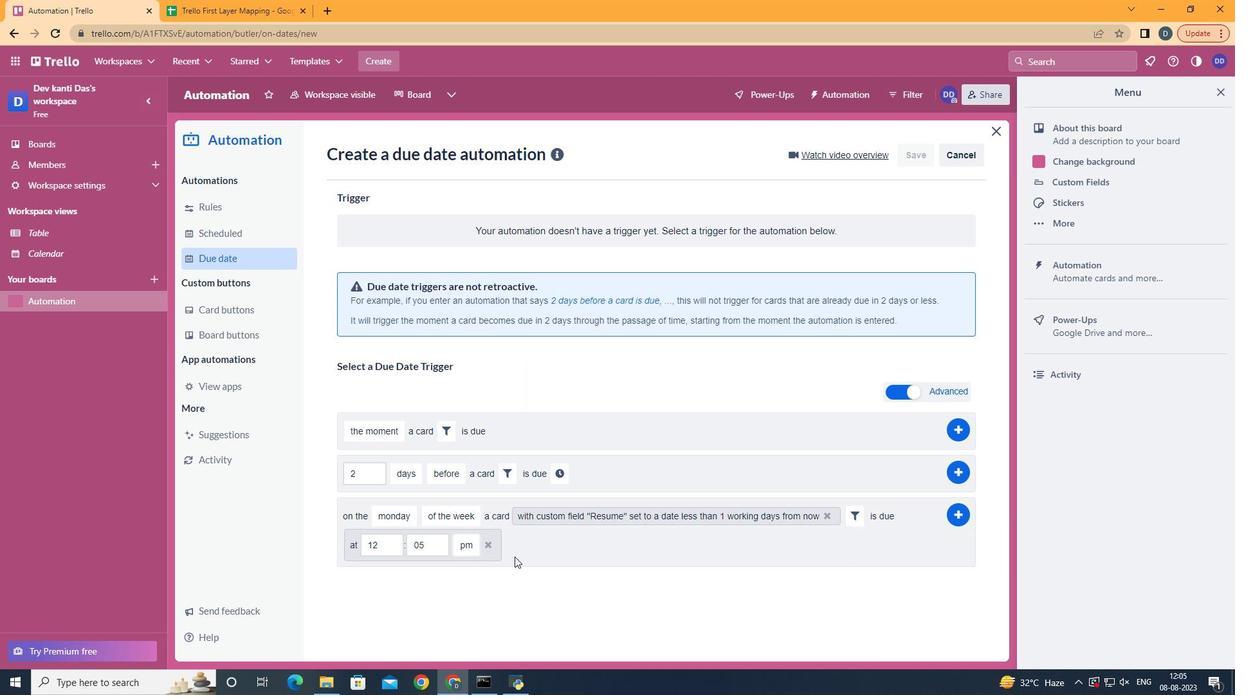 
Action: Mouse moved to (386, 544)
Screenshot: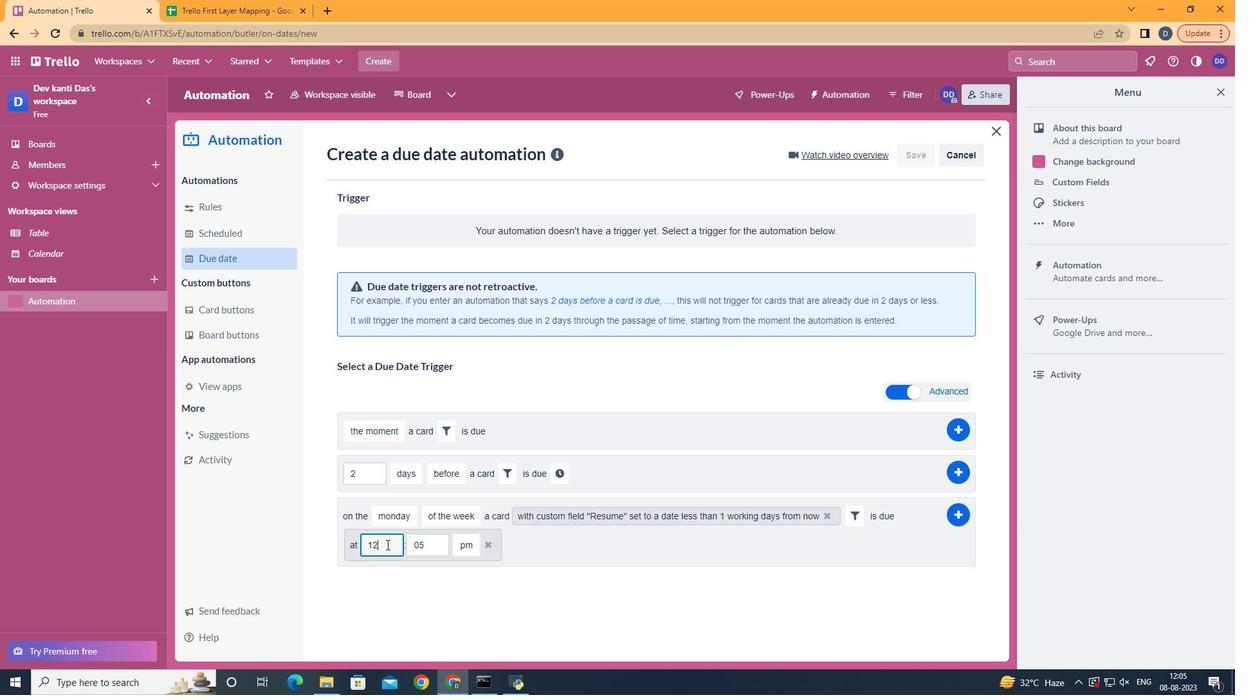 
Action: Mouse pressed left at (386, 544)
Screenshot: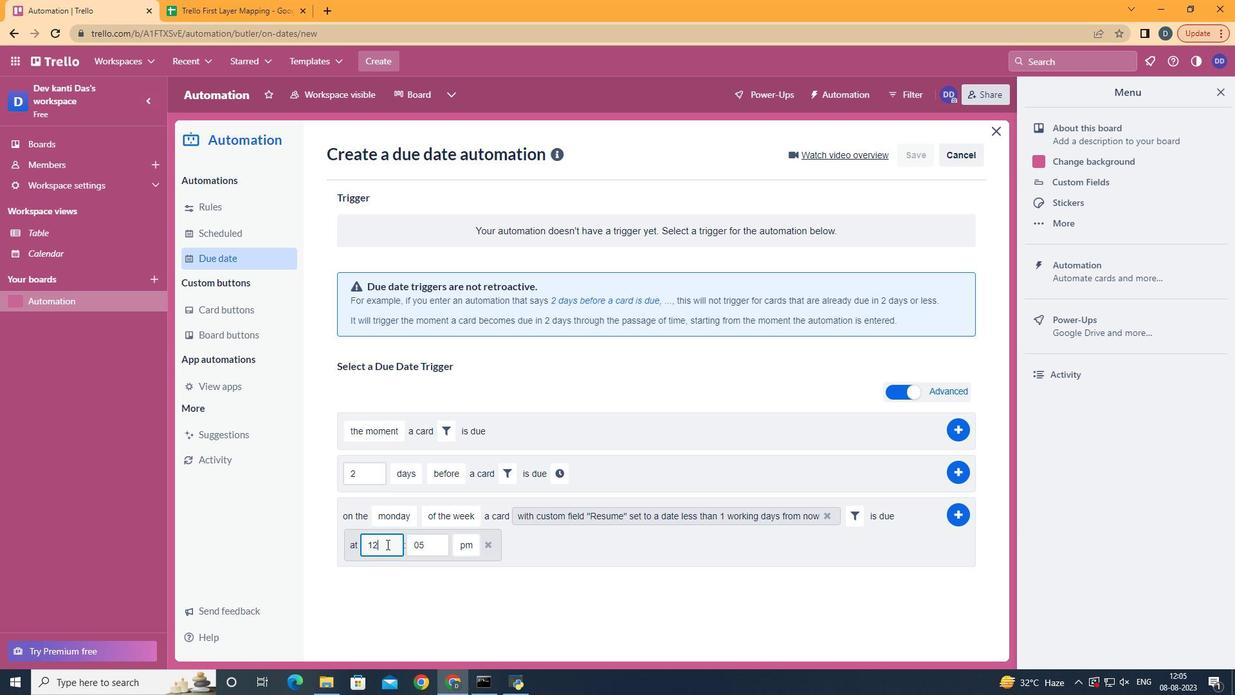 
Action: Key pressed <Key.backspace>1
Screenshot: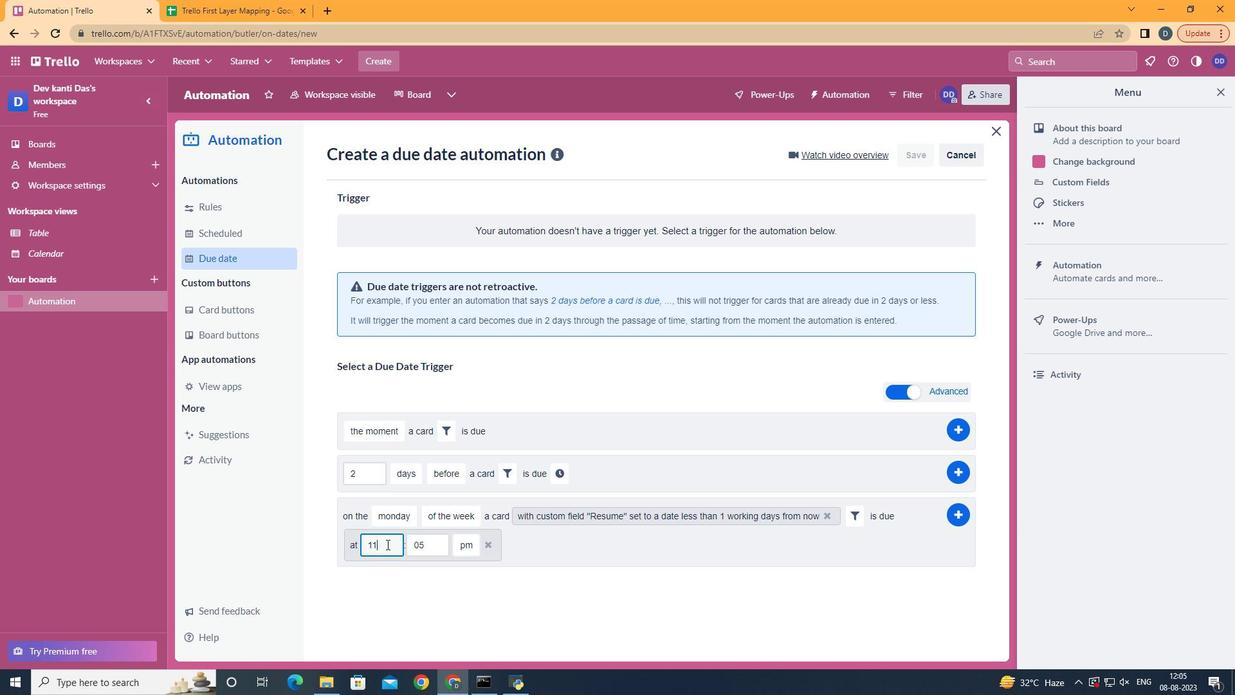 
Action: Mouse moved to (439, 545)
Screenshot: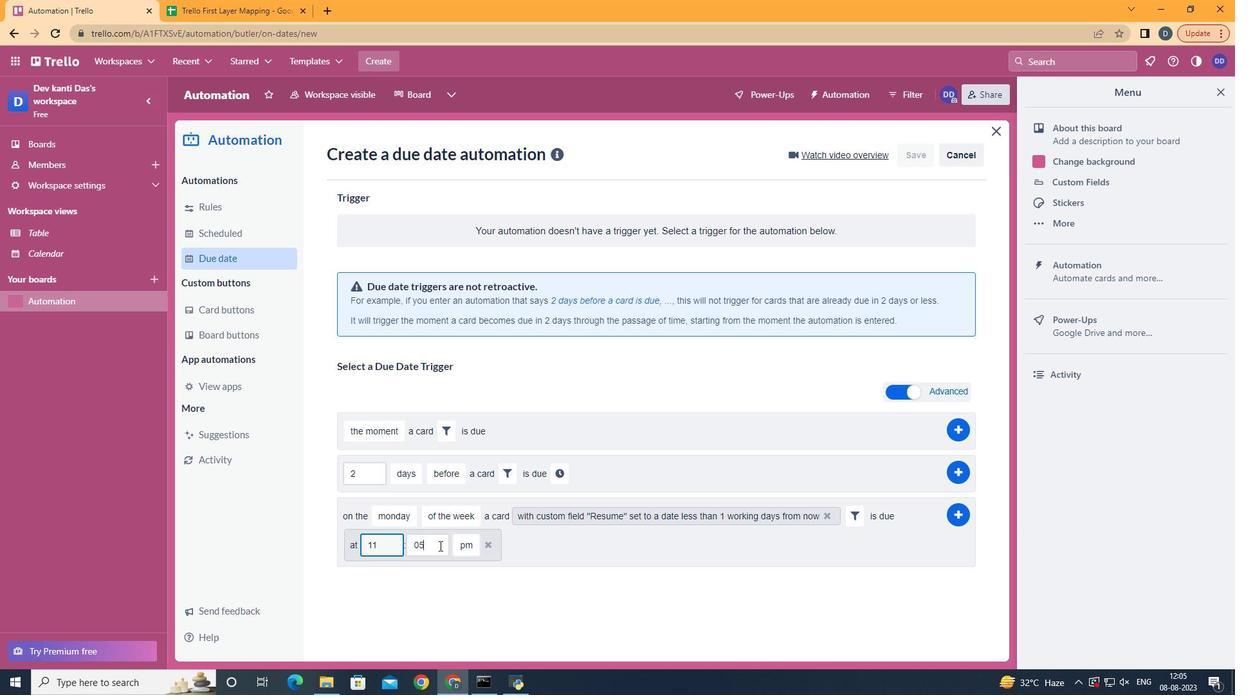 
Action: Mouse pressed left at (439, 545)
Screenshot: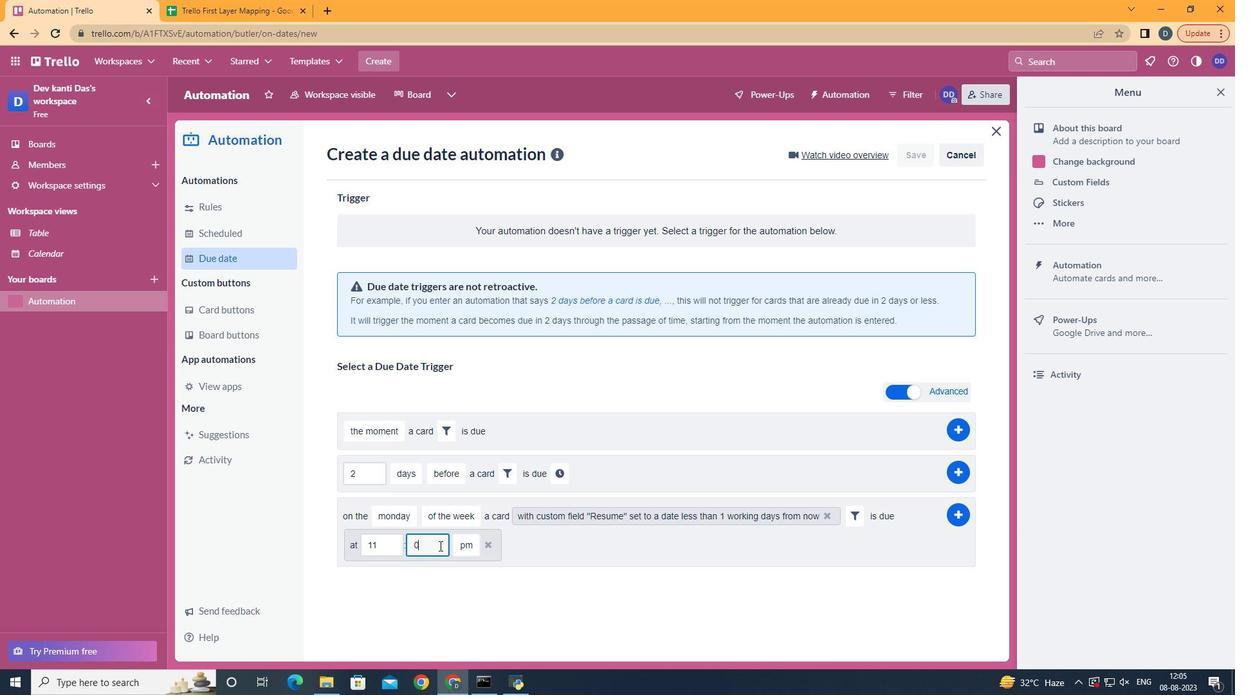 
Action: Key pressed <Key.backspace>0
Screenshot: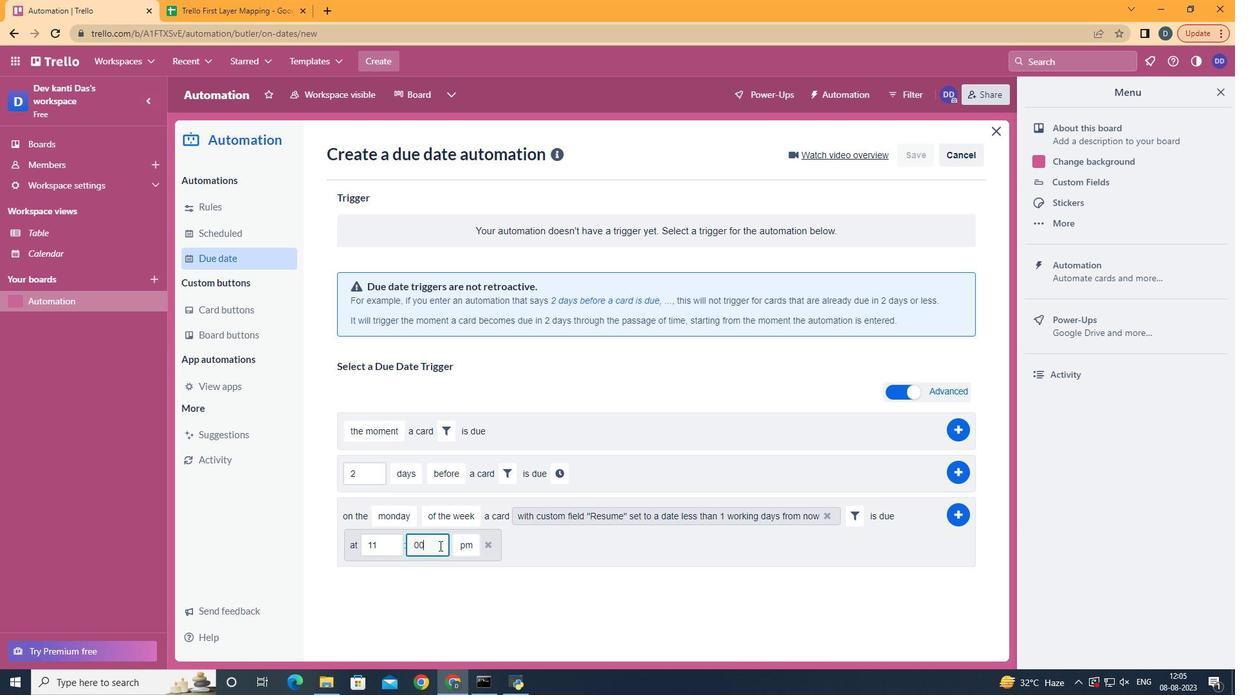 
Action: Mouse moved to (466, 566)
Screenshot: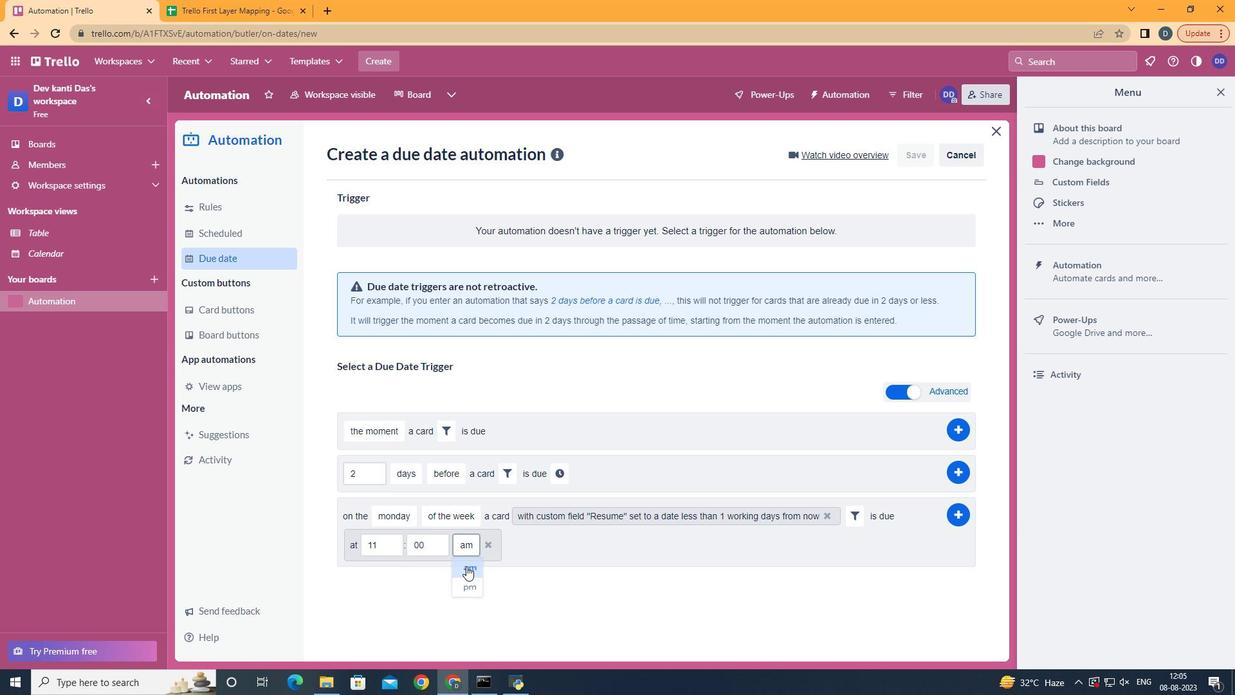 
Action: Mouse pressed left at (466, 566)
Screenshot: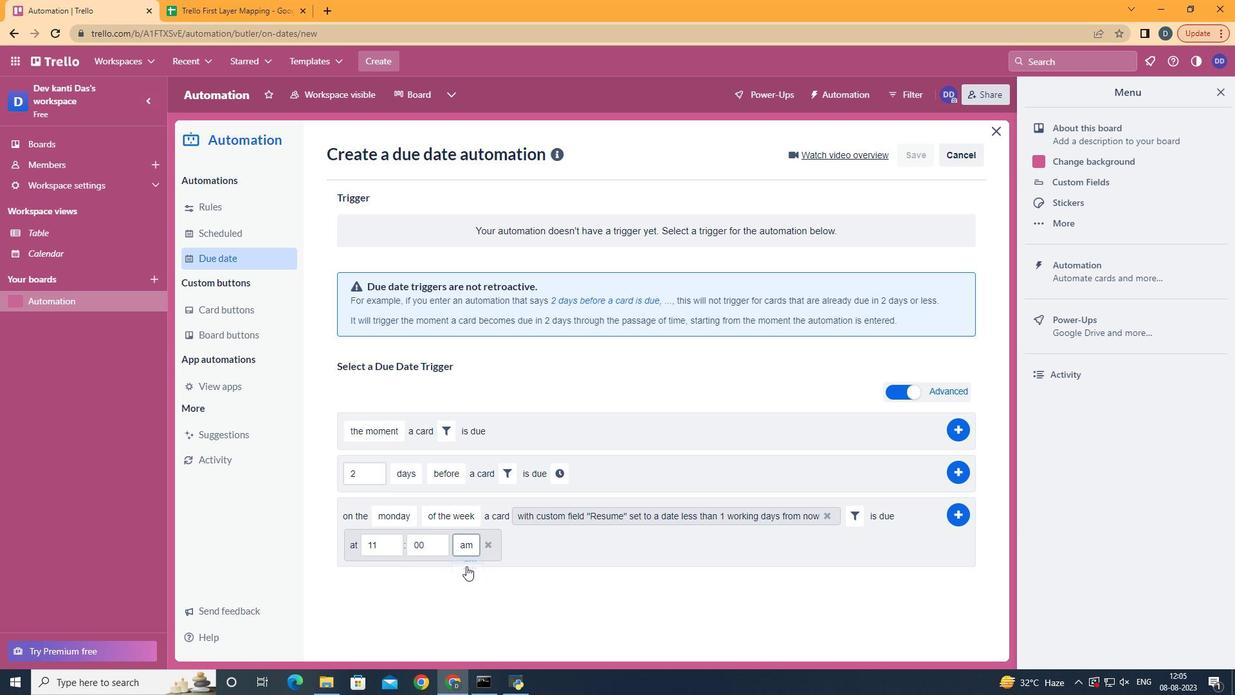 
Action: Mouse moved to (975, 516)
Screenshot: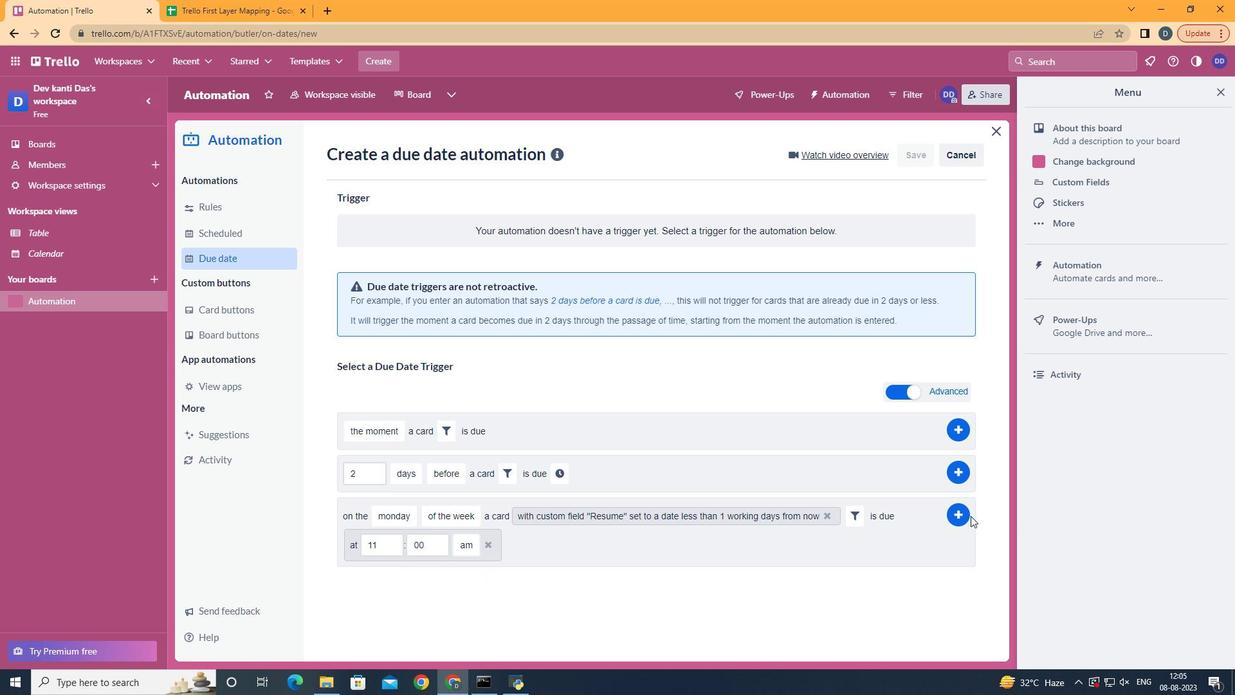 
Action: Mouse pressed left at (975, 516)
Screenshot: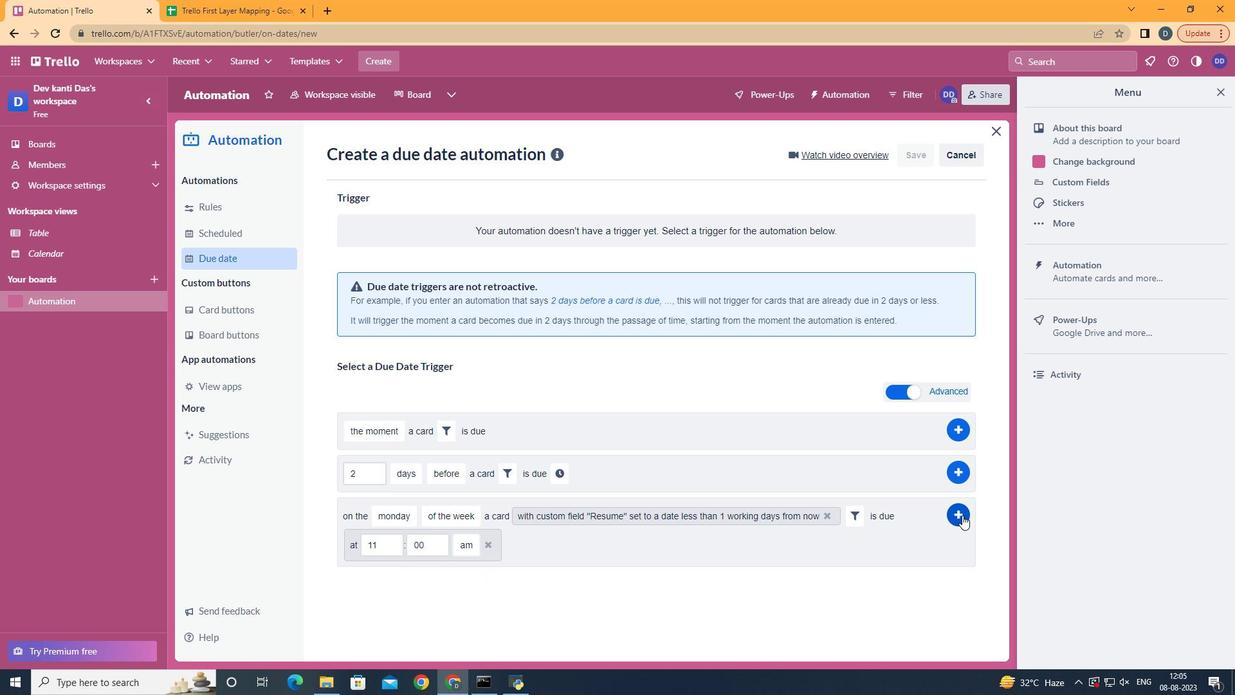 
Action: Mouse moved to (961, 515)
Screenshot: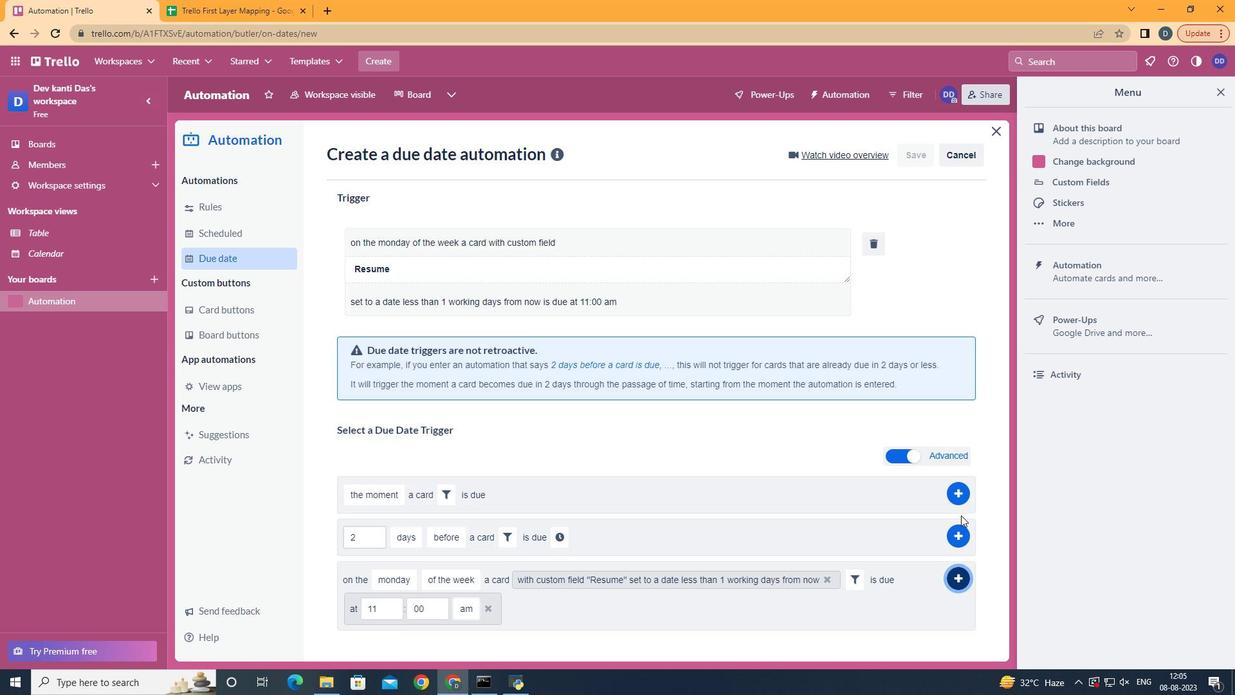 
Action: Mouse pressed left at (961, 515)
Screenshot: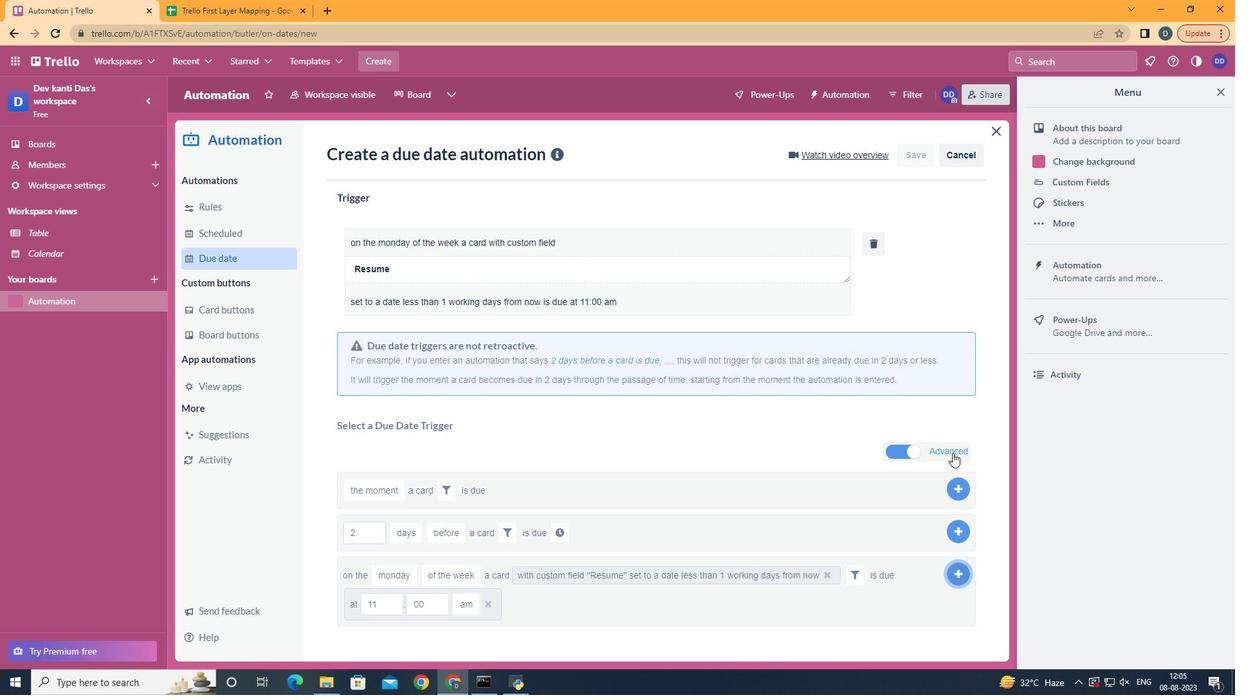 
Action: Mouse moved to (763, 218)
Screenshot: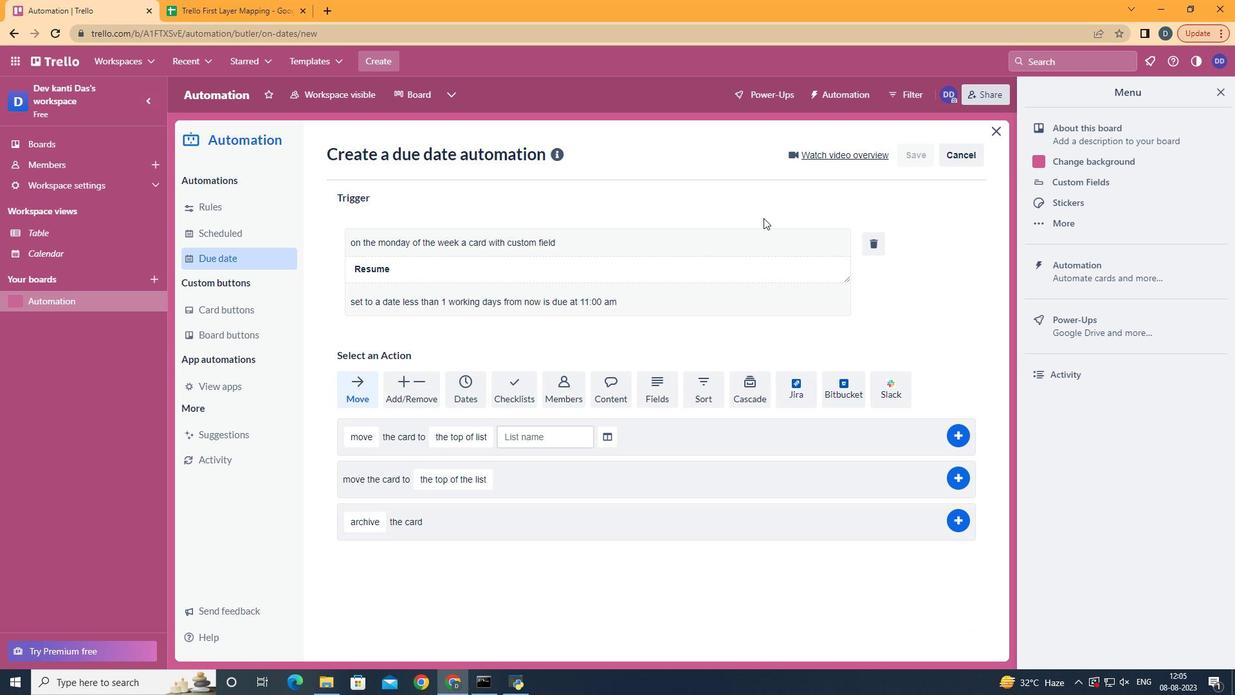 
